 Task: Open Card Acrobatics Review in Board Content Strategy Implementation to Workspace Cloud Computing Software and add a team member Softage.4@softage.net, a label Red, a checklist Motorsports, an attachment from your google drive, a color Red and finally, add a card description 'Research and develop new service offering pricing strategy' and a comment 'We should approach this task with a sense of experimentation and exploration, willing to try new things and take risks.'. Add a start date 'Jan 08, 1900' with a due date 'Jan 15, 1900'
Action: Mouse moved to (68, 307)
Screenshot: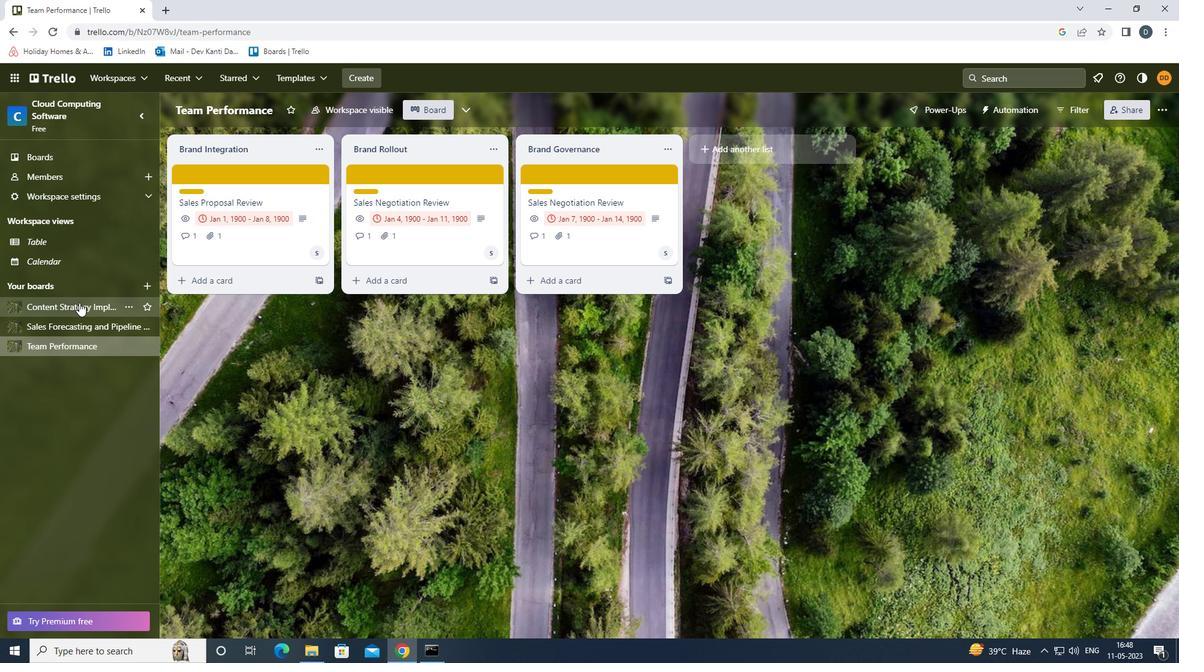 
Action: Mouse pressed left at (68, 307)
Screenshot: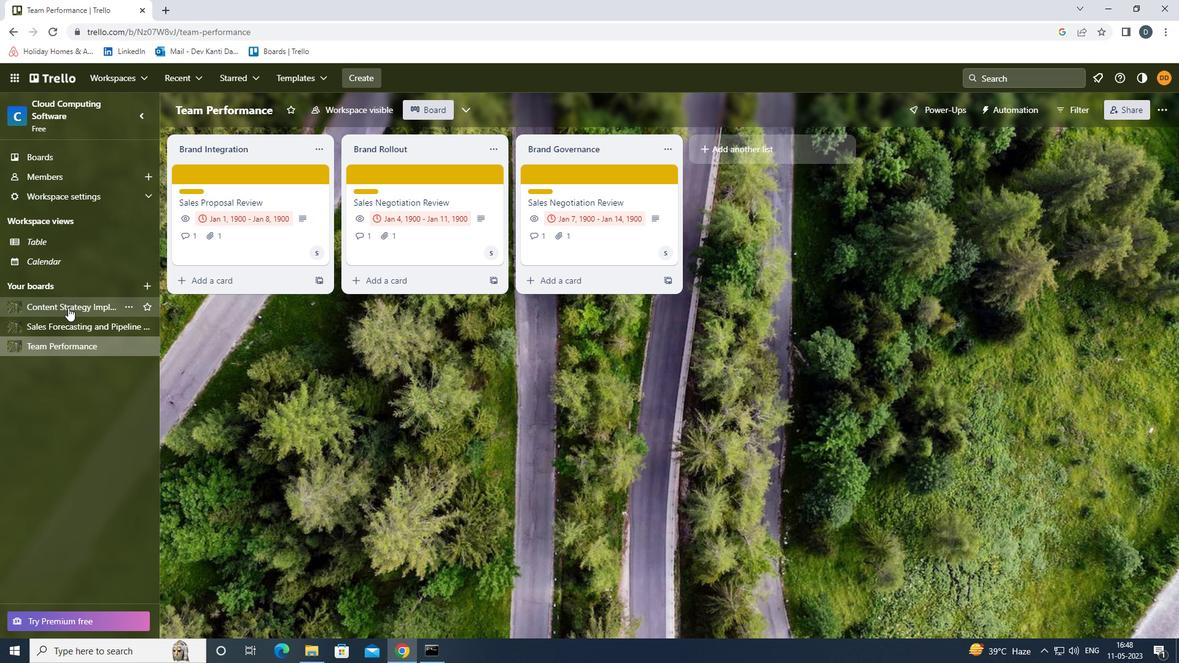 
Action: Mouse moved to (580, 172)
Screenshot: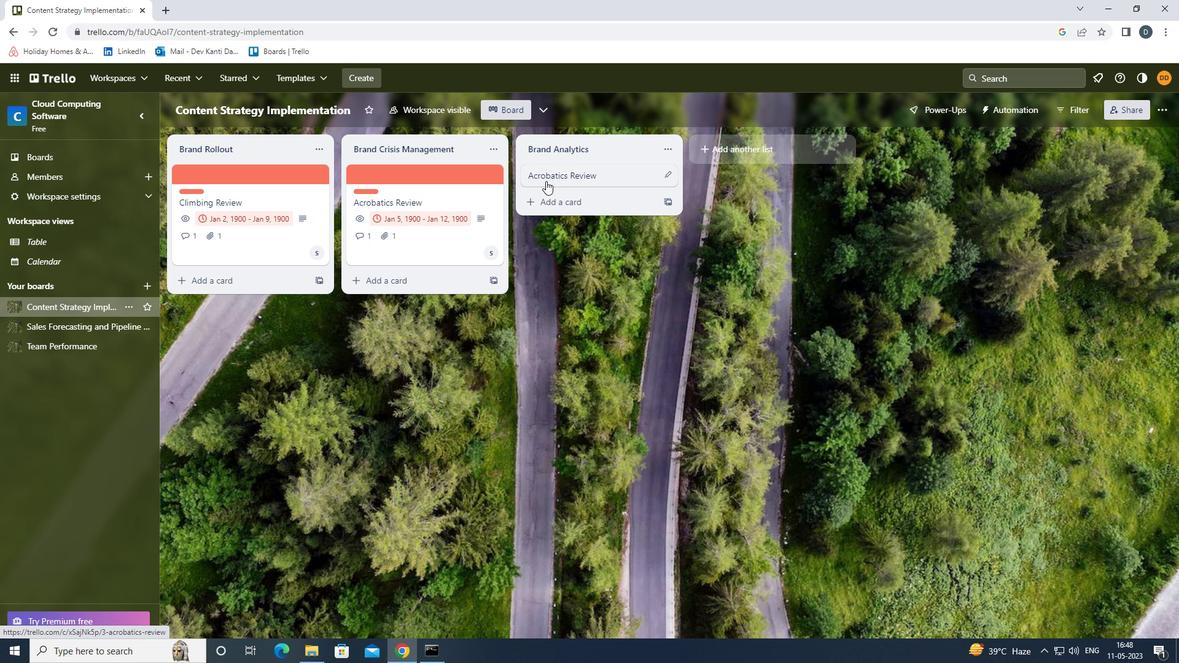 
Action: Mouse pressed left at (580, 172)
Screenshot: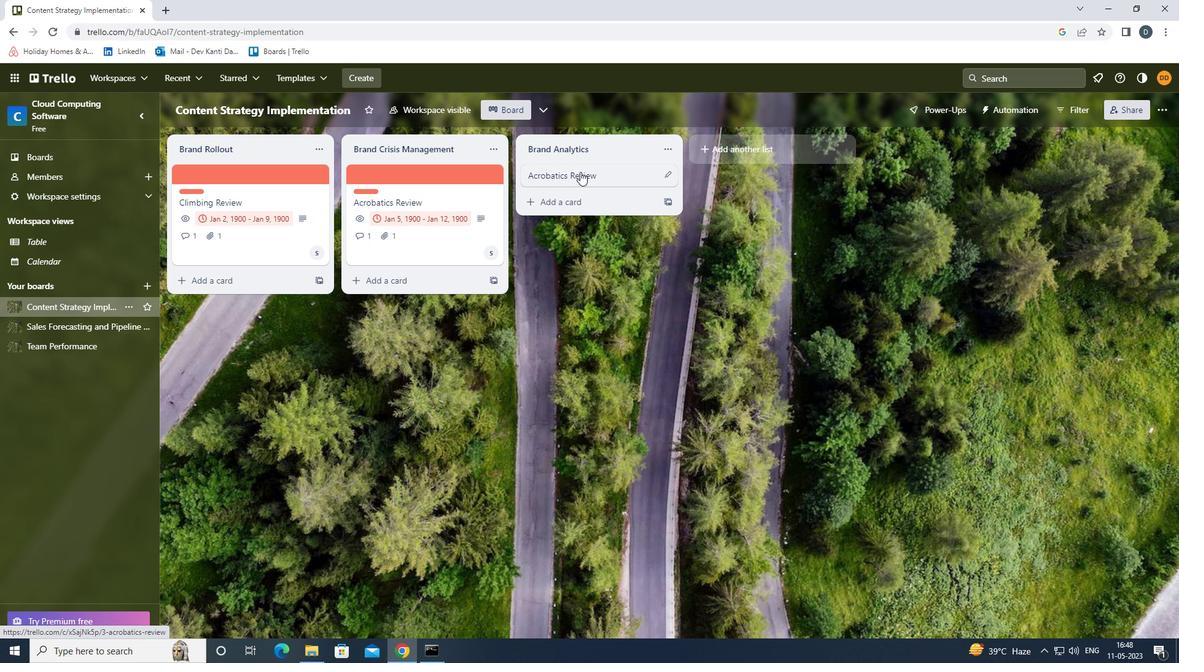 
Action: Mouse moved to (746, 219)
Screenshot: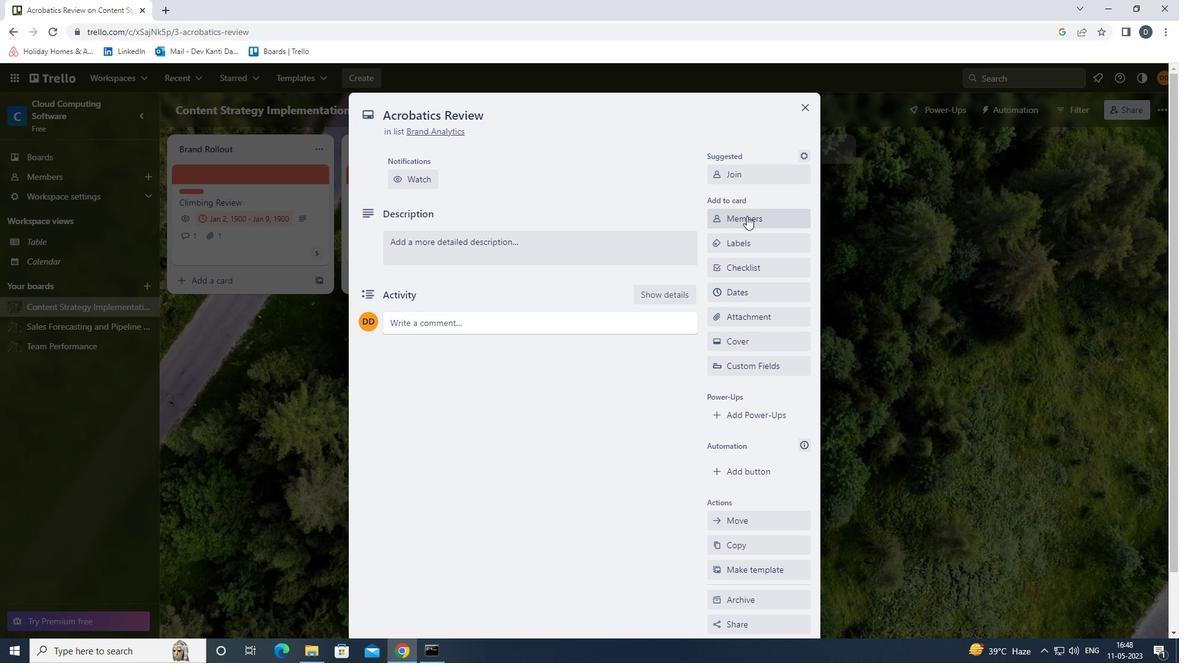 
Action: Mouse pressed left at (746, 219)
Screenshot: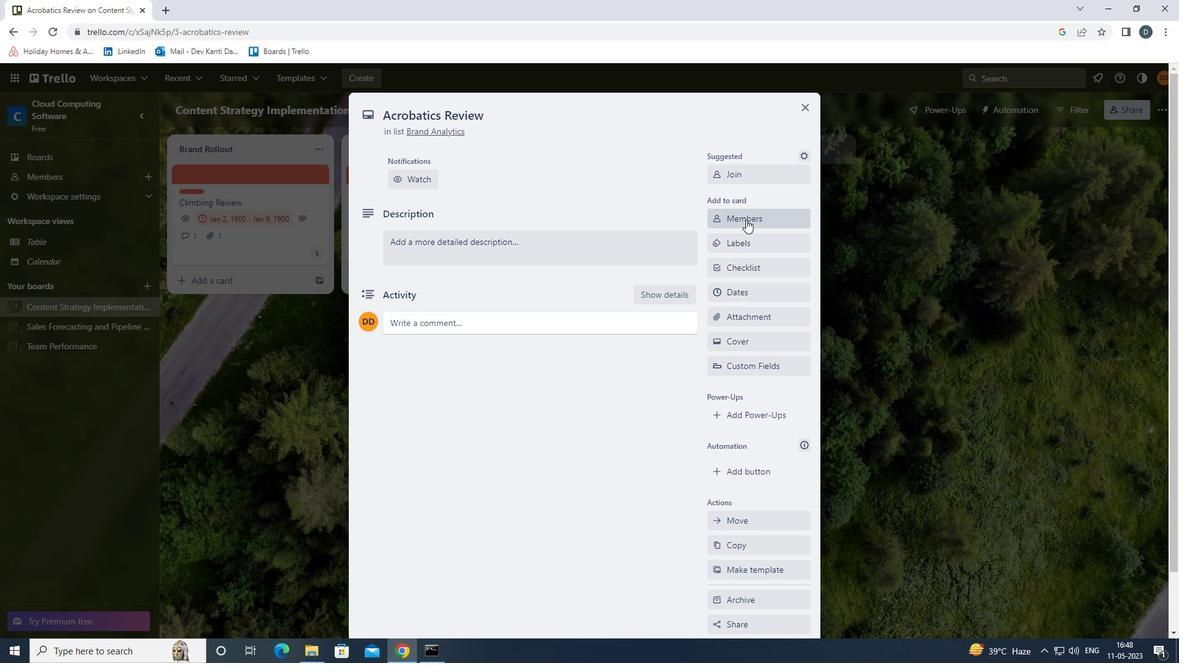 
Action: Mouse moved to (613, 181)
Screenshot: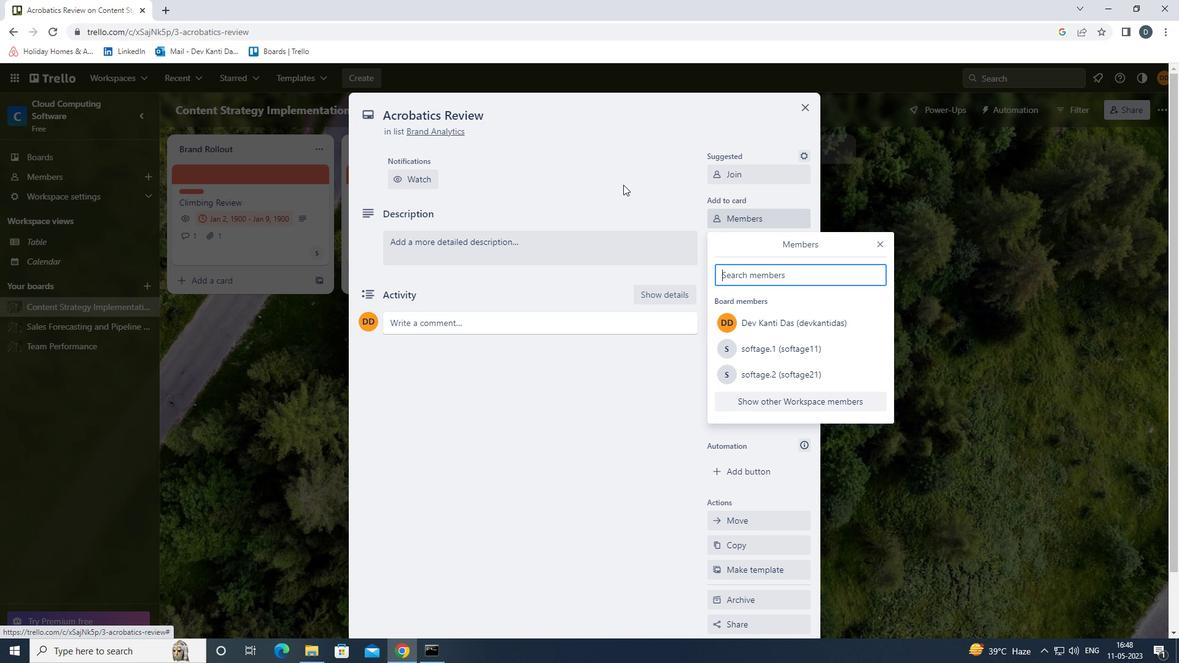 
Action: Key pressed <Key.shift>SOFTAGE.4<Key.shift><Key.shift>@SOFTAGE.EN<Key.backspace><Key.backspace>NET
Screenshot: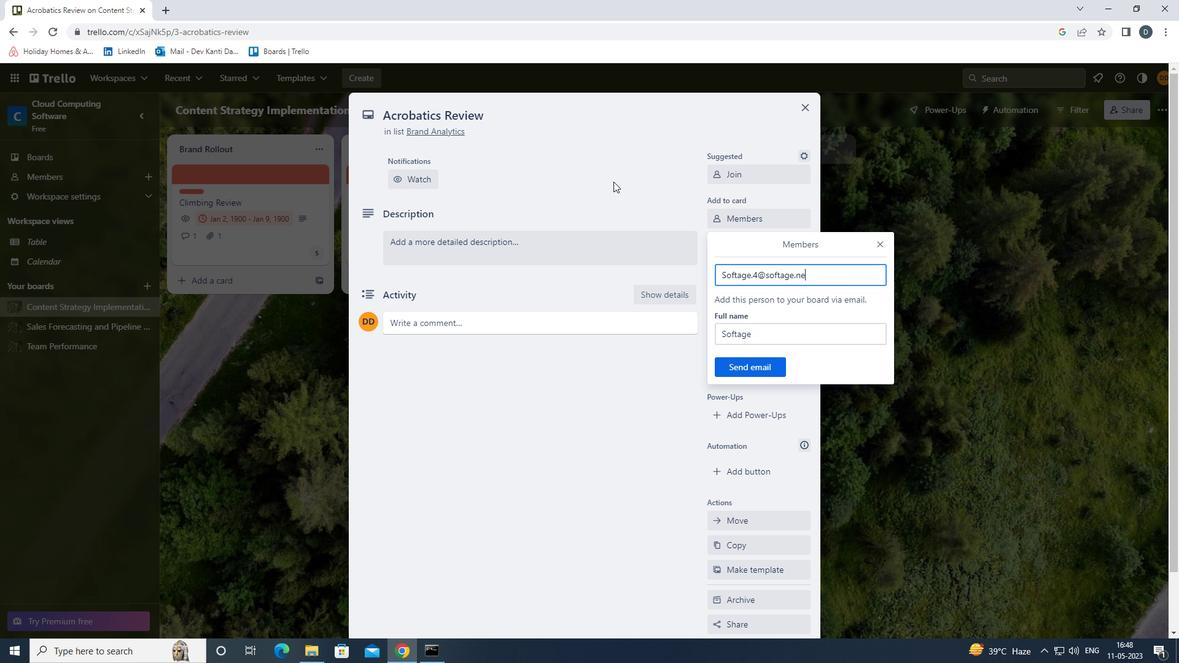 
Action: Mouse moved to (733, 367)
Screenshot: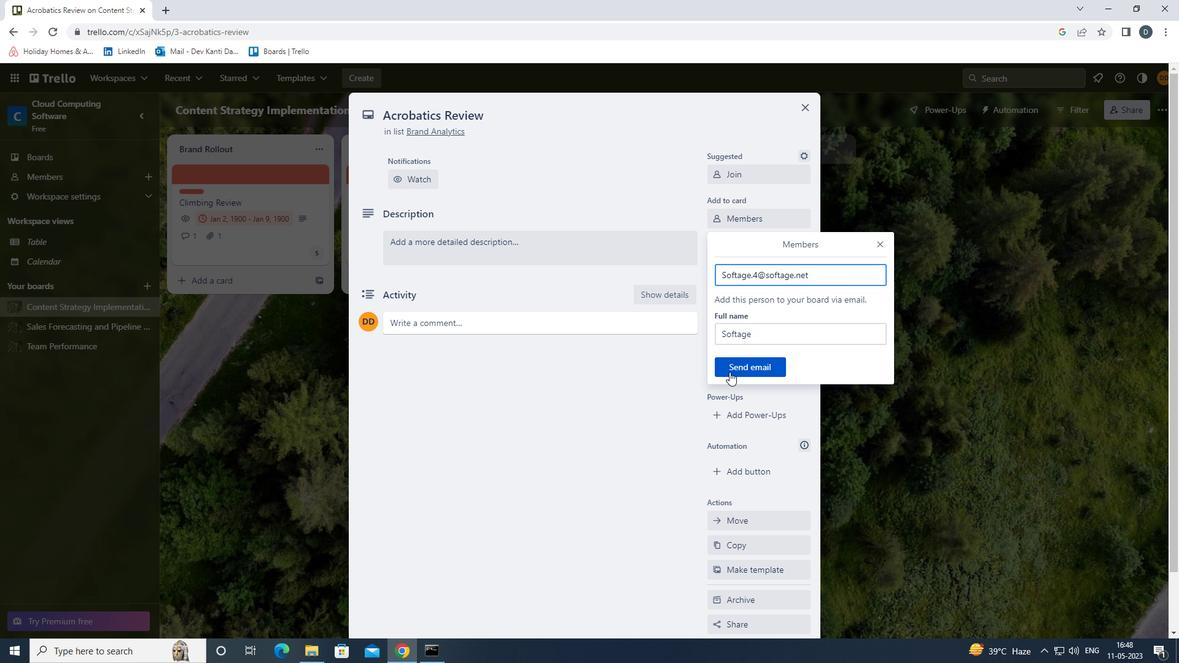 
Action: Mouse pressed left at (733, 367)
Screenshot: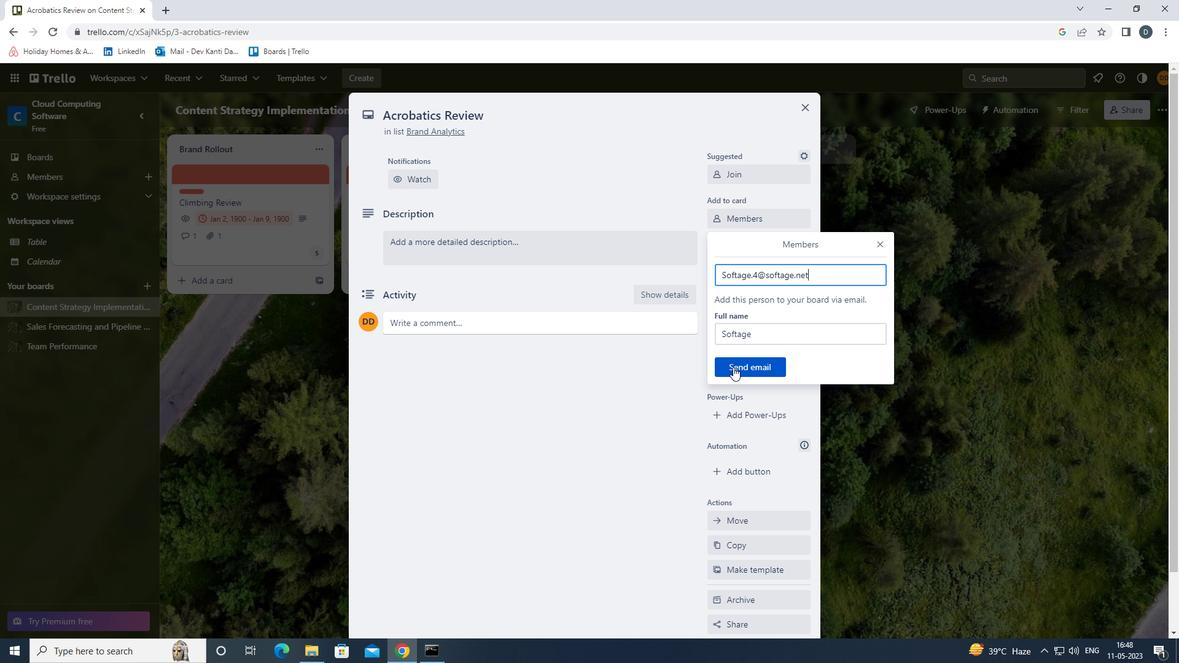 
Action: Mouse moved to (768, 245)
Screenshot: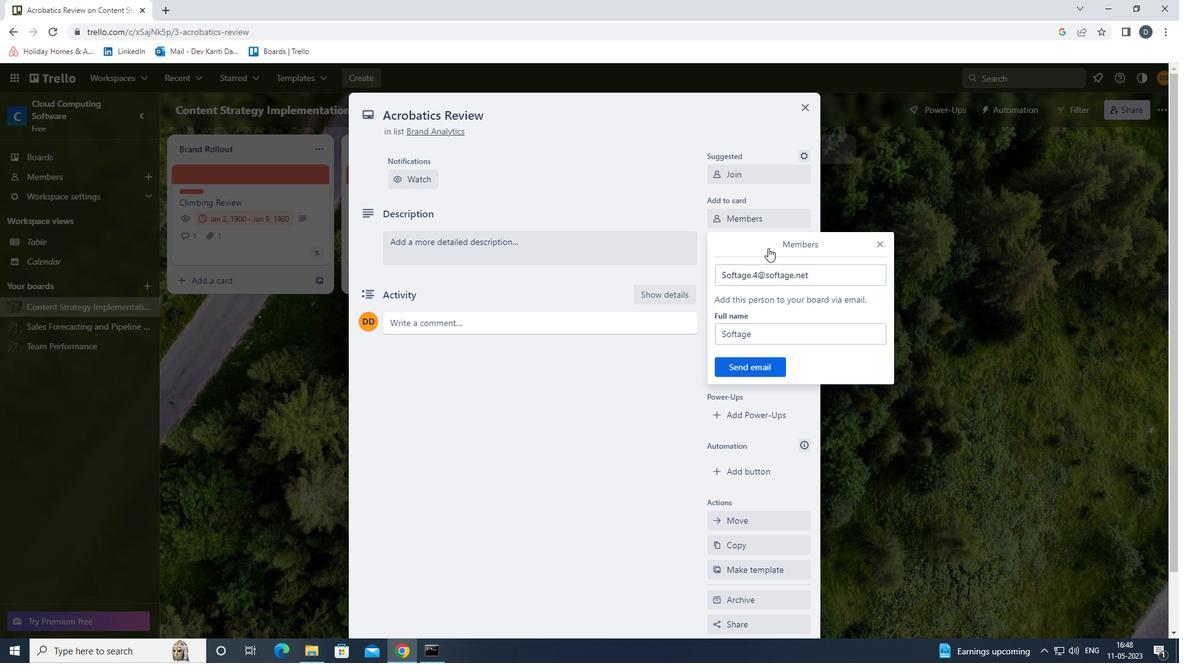 
Action: Mouse pressed left at (768, 245)
Screenshot: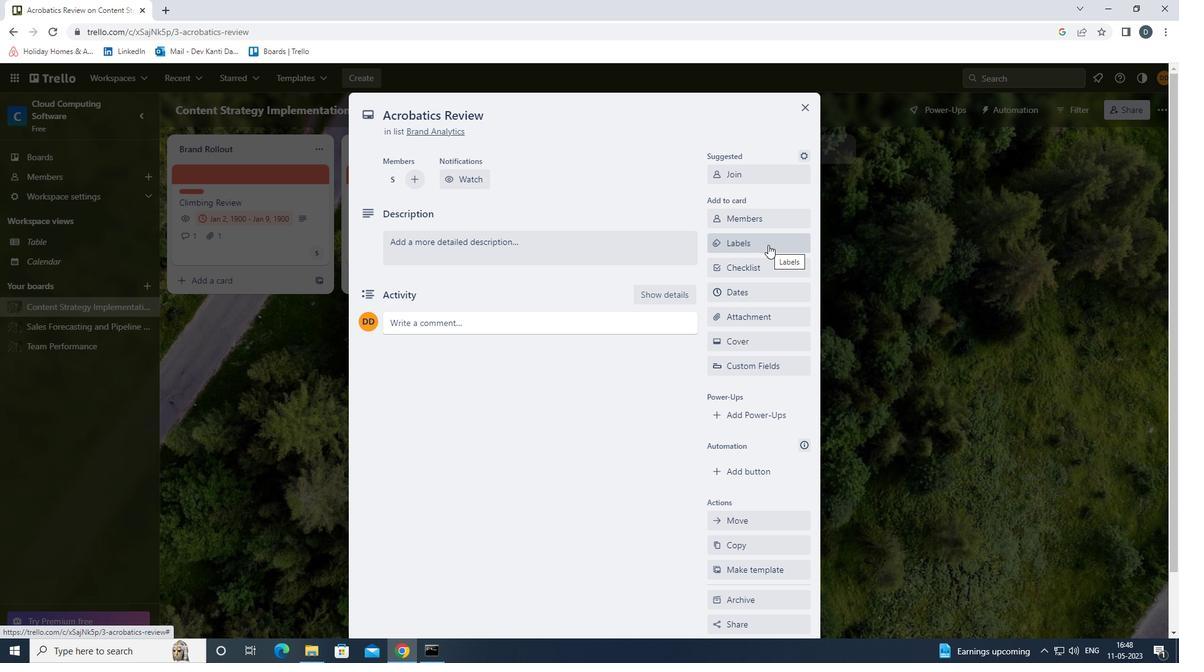 
Action: Mouse moved to (792, 416)
Screenshot: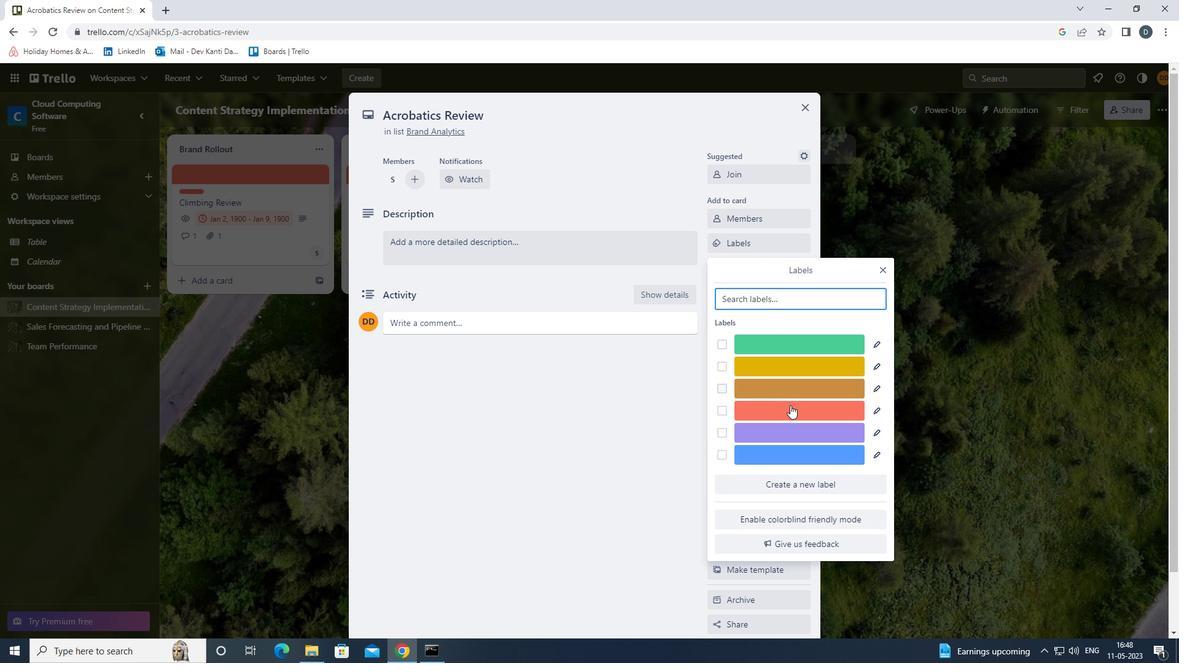 
Action: Mouse pressed left at (792, 416)
Screenshot: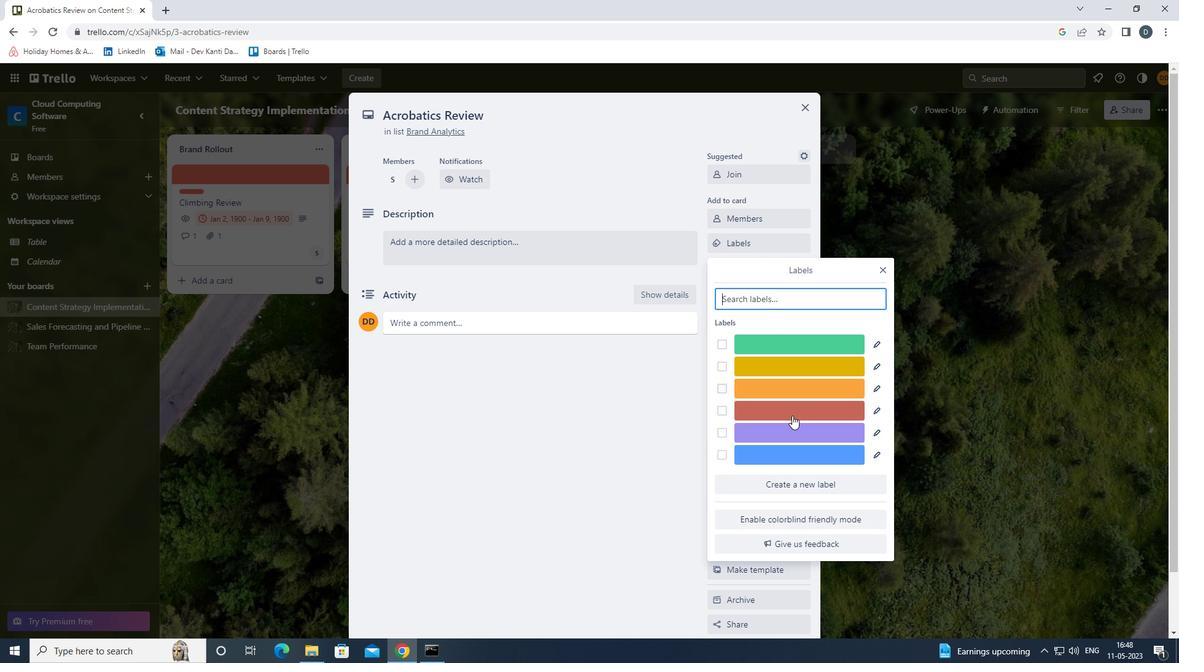 
Action: Mouse moved to (884, 272)
Screenshot: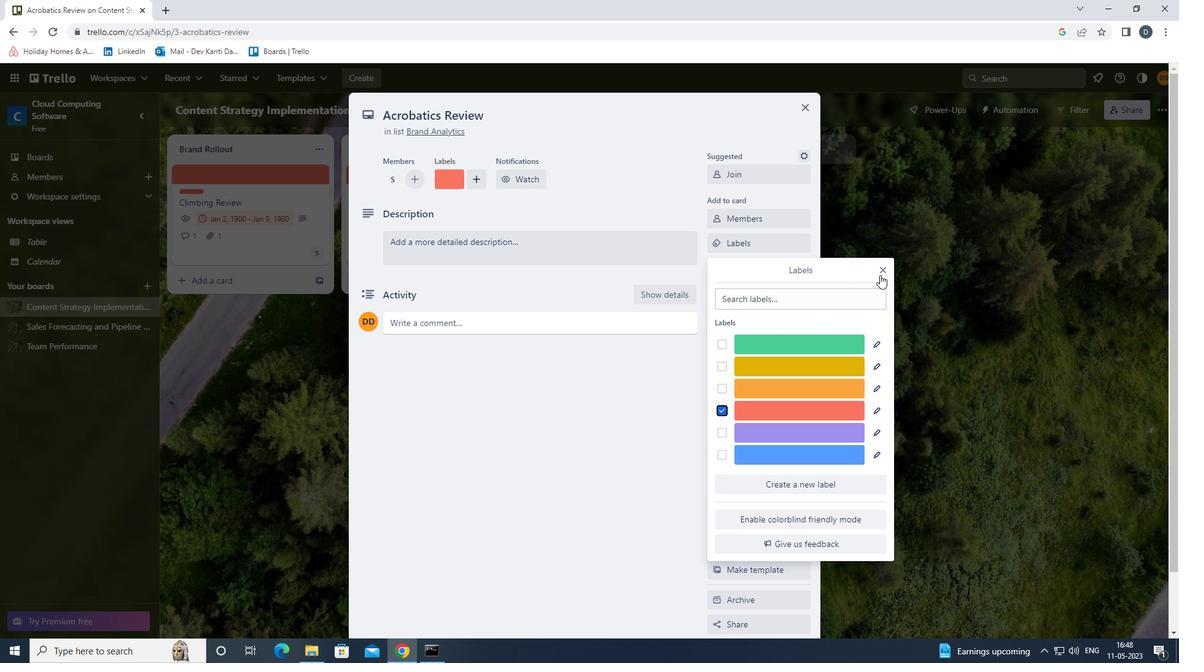 
Action: Mouse pressed left at (884, 272)
Screenshot: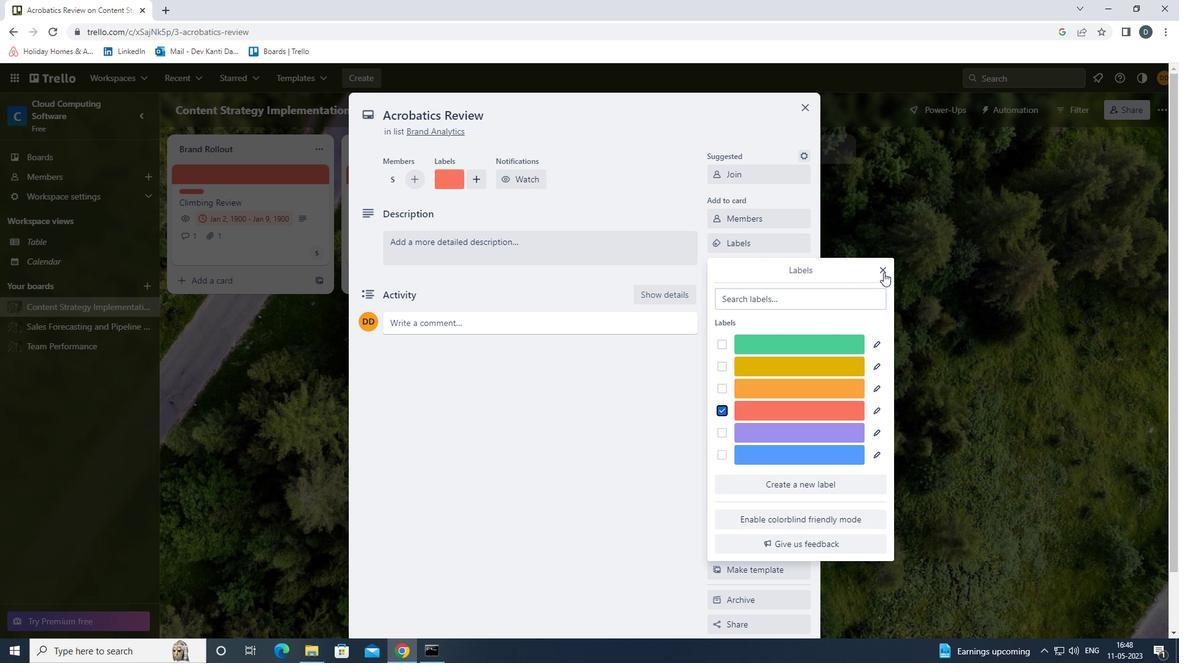 
Action: Mouse moved to (755, 265)
Screenshot: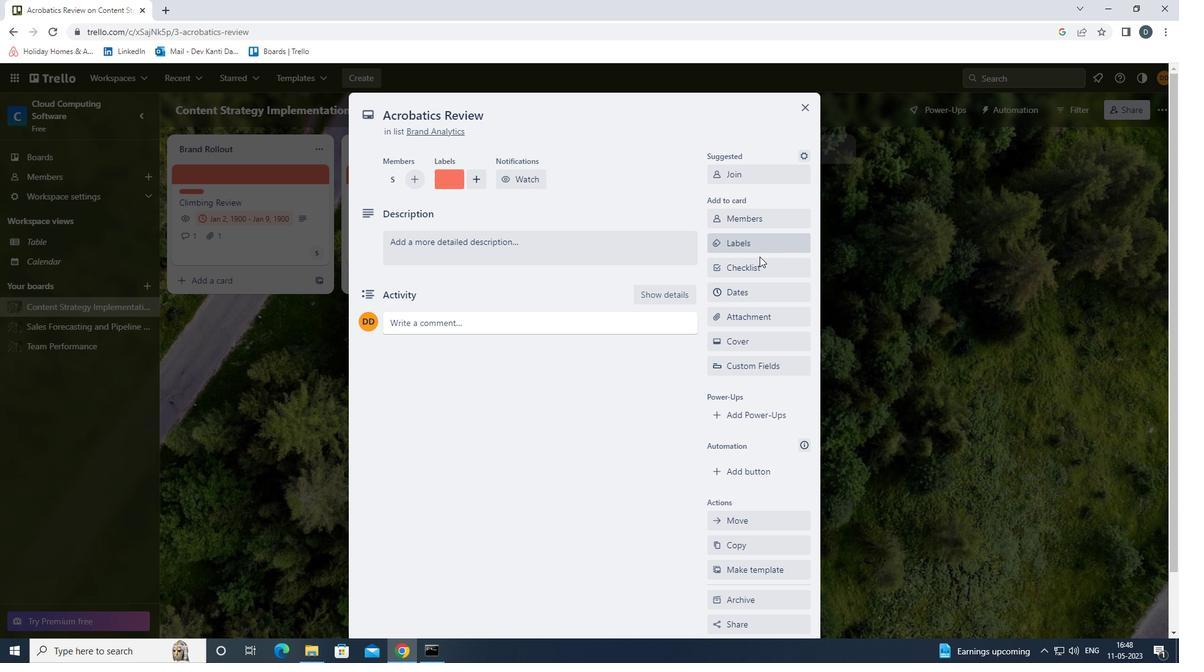 
Action: Mouse pressed left at (755, 265)
Screenshot: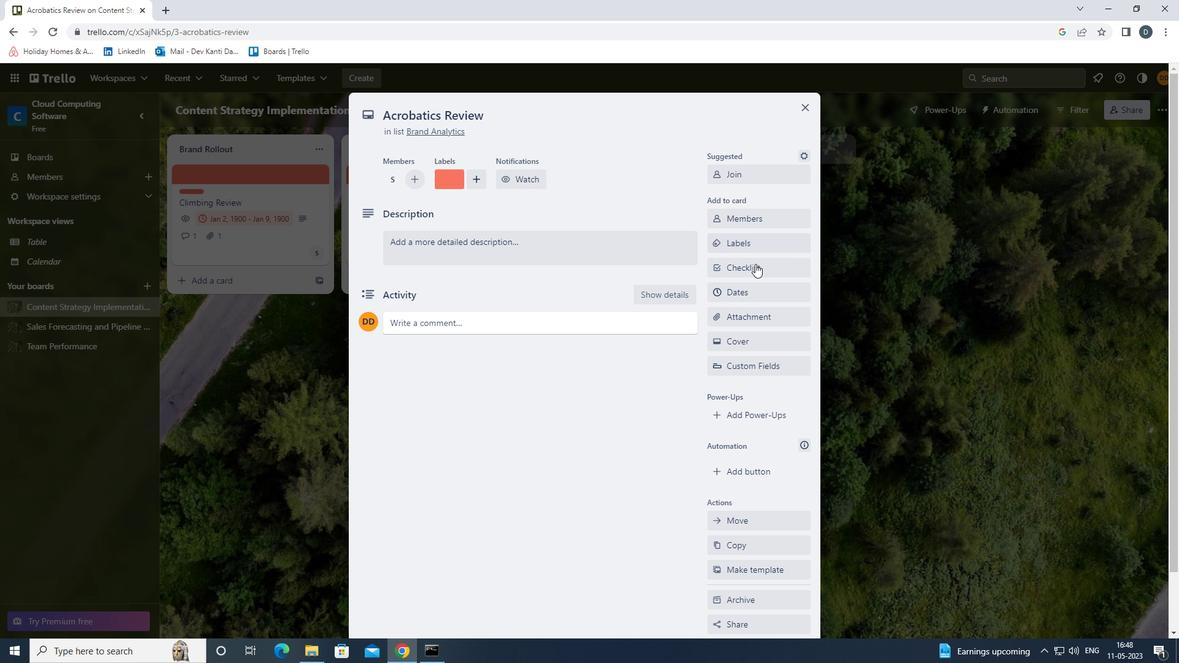 
Action: Key pressed <Key.shift><Key.shift><Key.shift><Key.shift><Key.shift><Key.shift><Key.shift><Key.shift><Key.shift>M
Screenshot: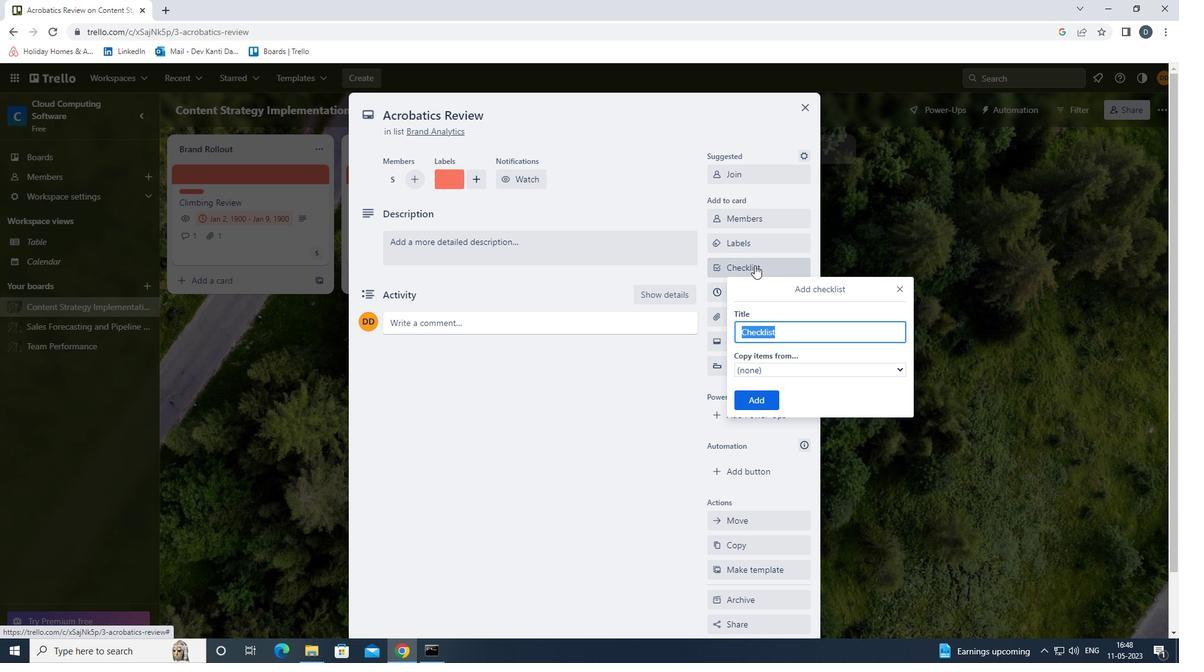 
Action: Mouse moved to (808, 357)
Screenshot: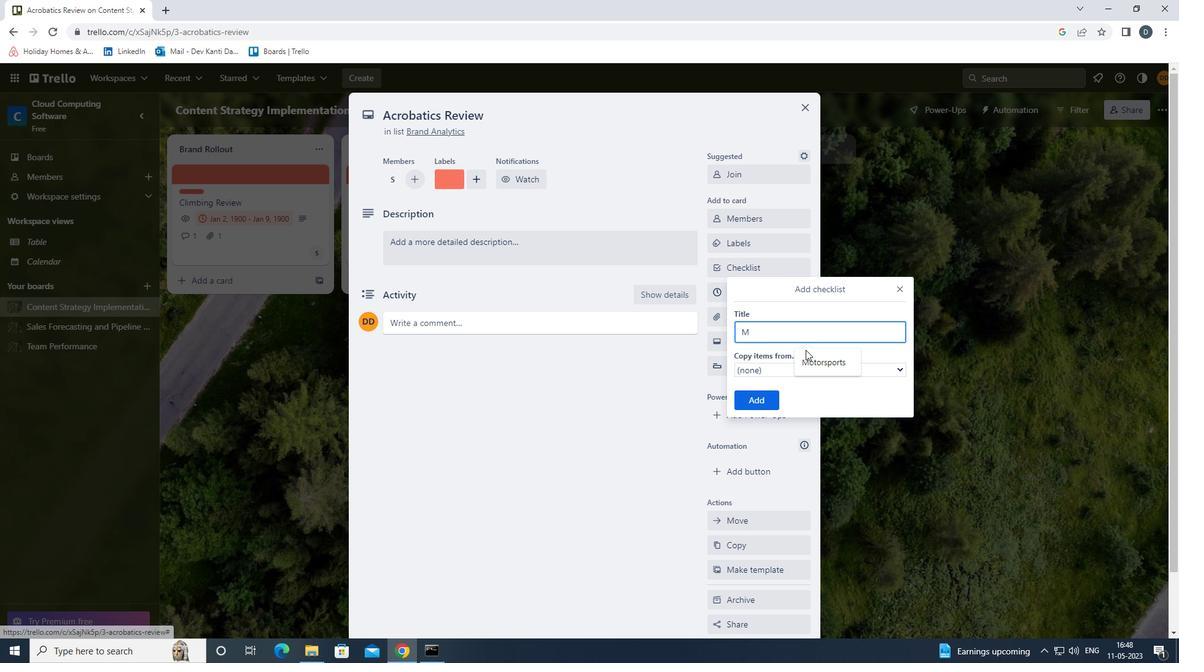 
Action: Mouse pressed left at (808, 357)
Screenshot: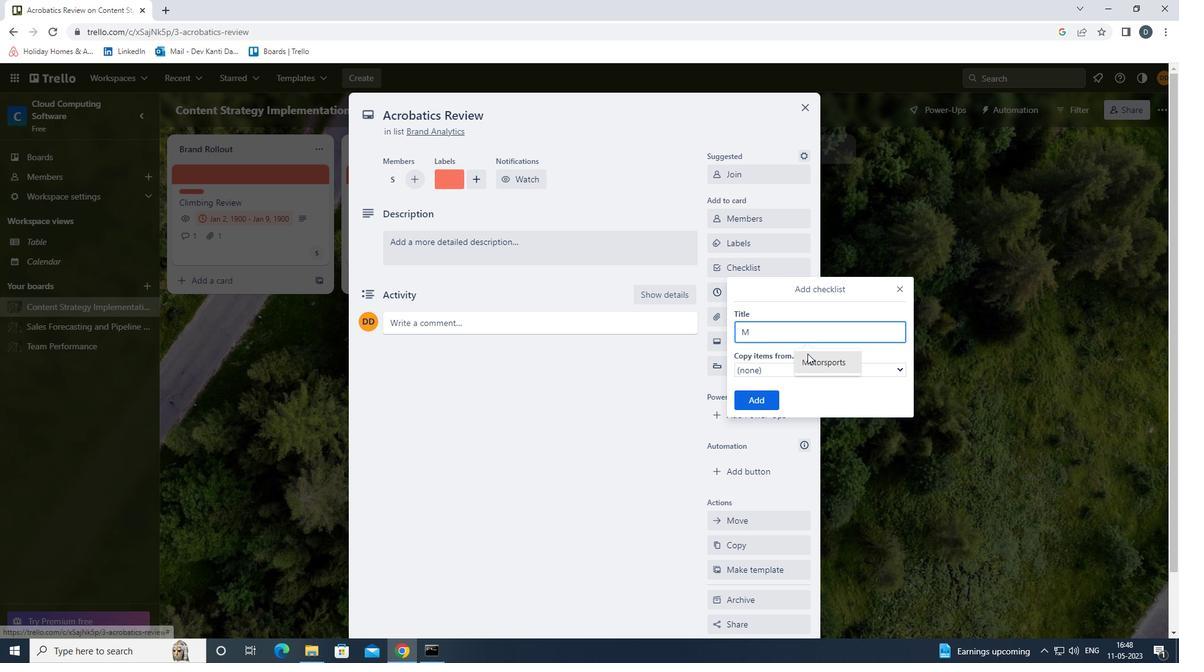 
Action: Mouse moved to (777, 394)
Screenshot: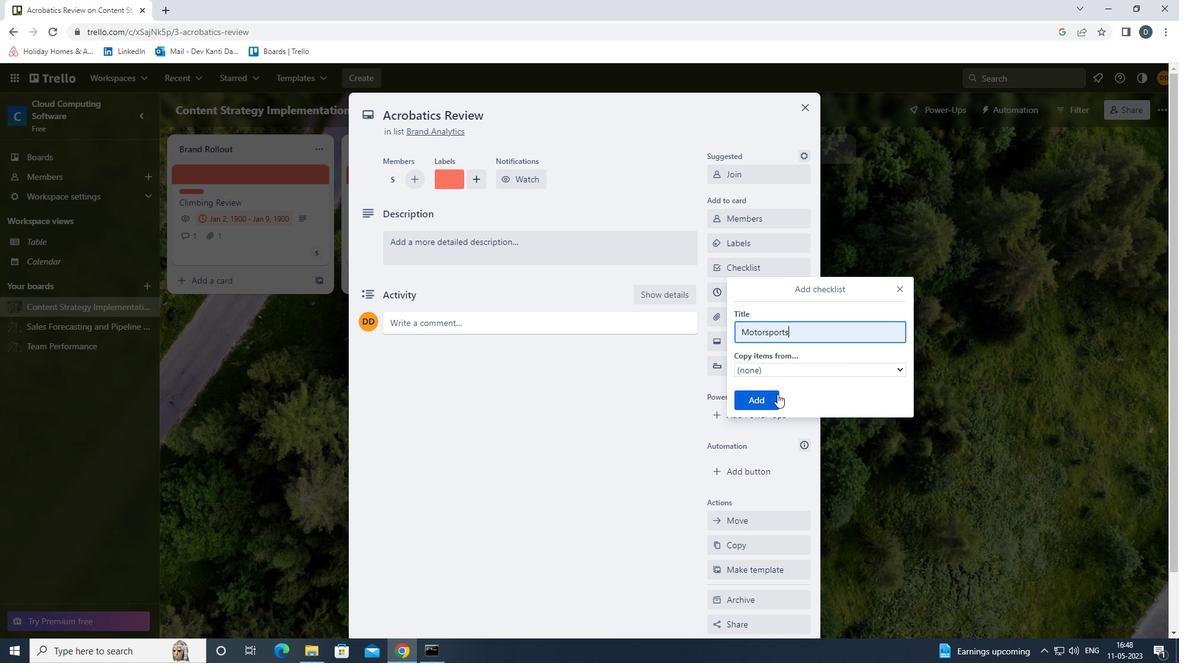 
Action: Mouse pressed left at (777, 394)
Screenshot: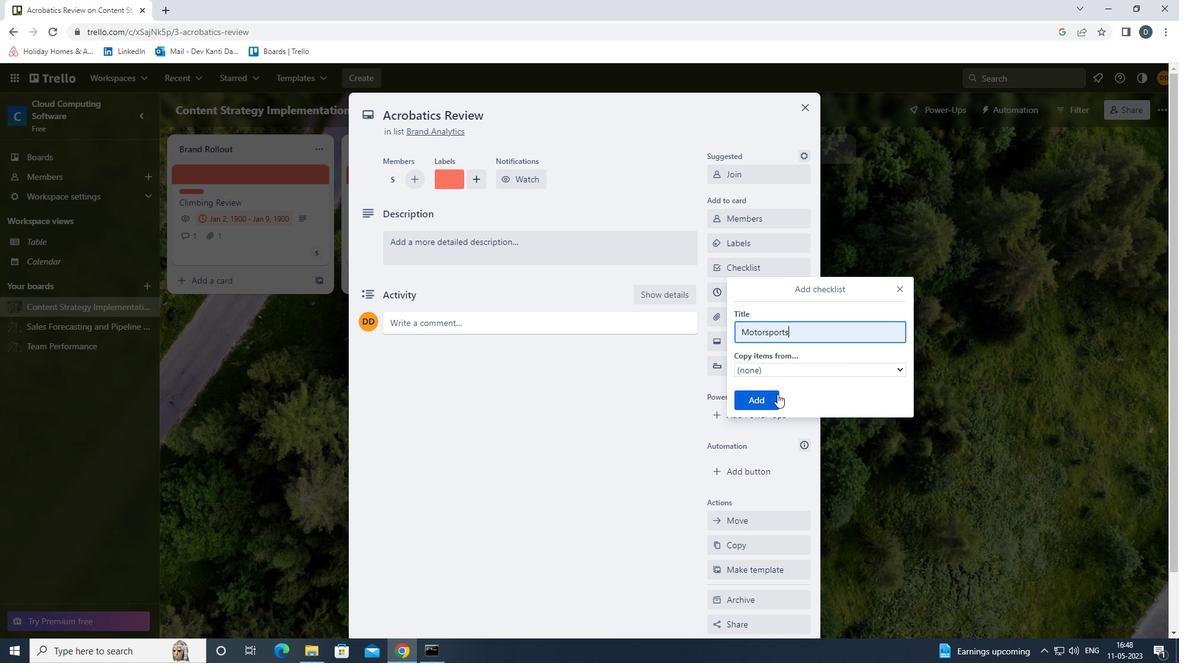 
Action: Mouse moved to (764, 315)
Screenshot: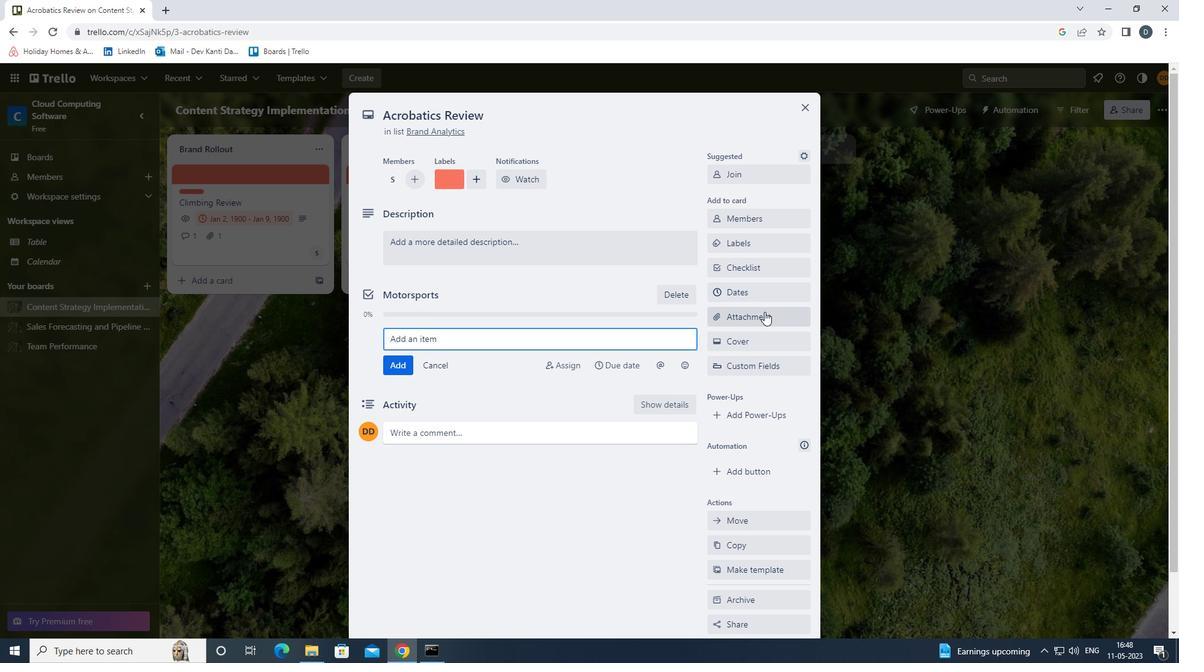 
Action: Mouse pressed left at (764, 315)
Screenshot: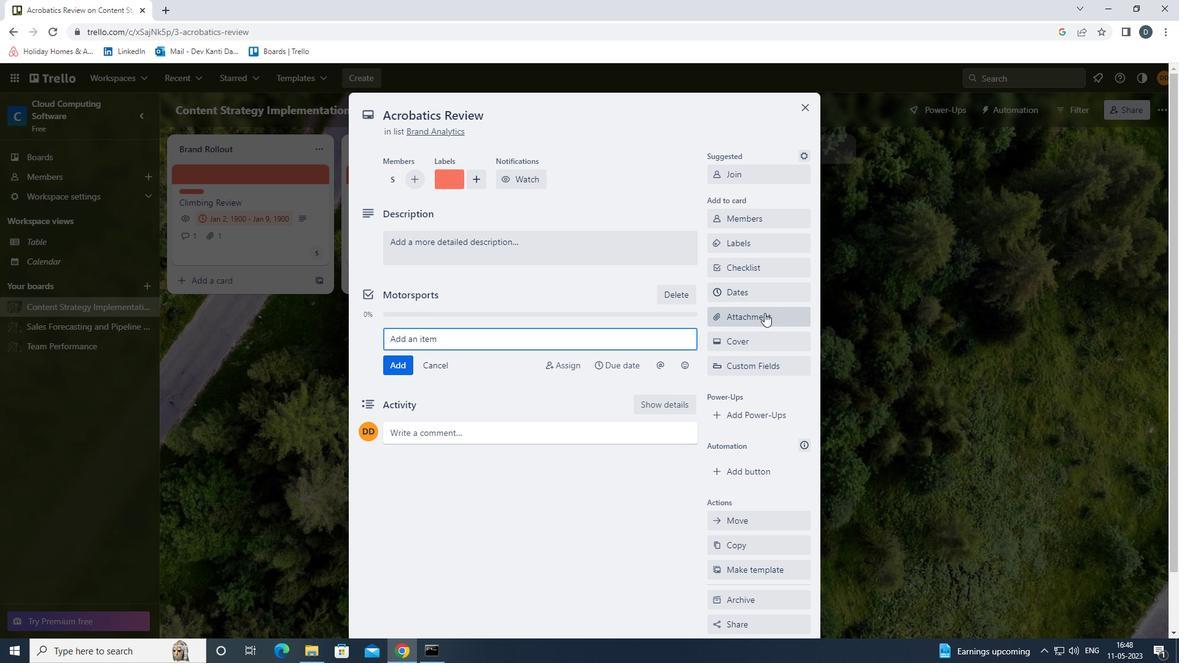 
Action: Mouse moved to (769, 406)
Screenshot: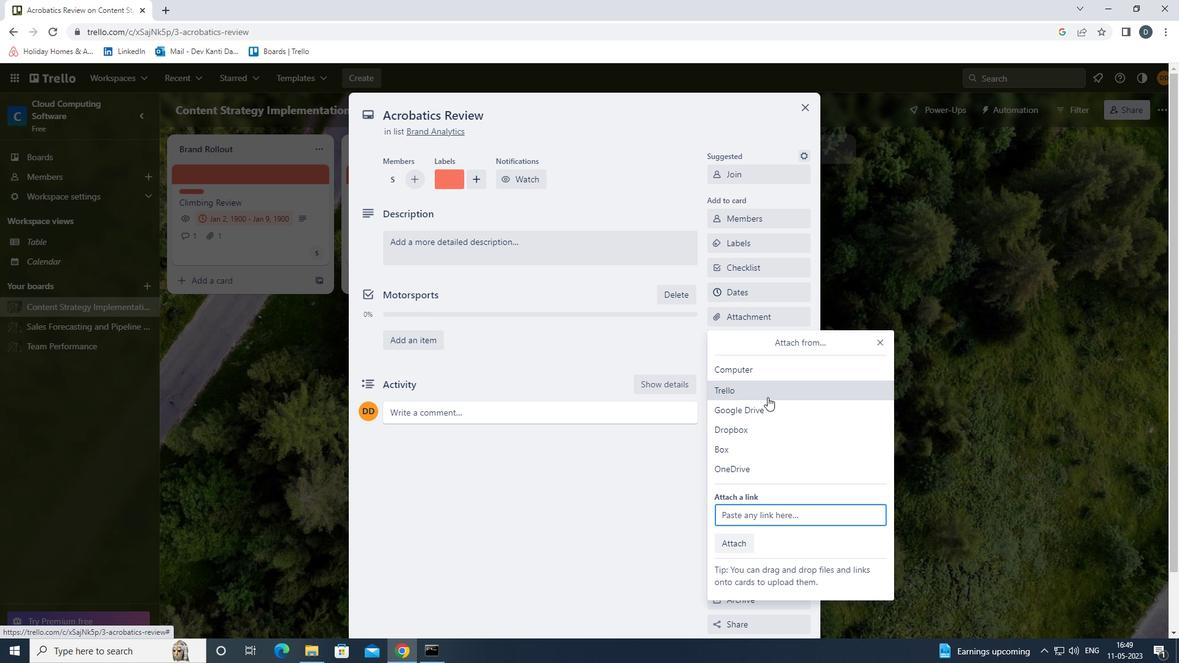 
Action: Mouse pressed left at (769, 406)
Screenshot: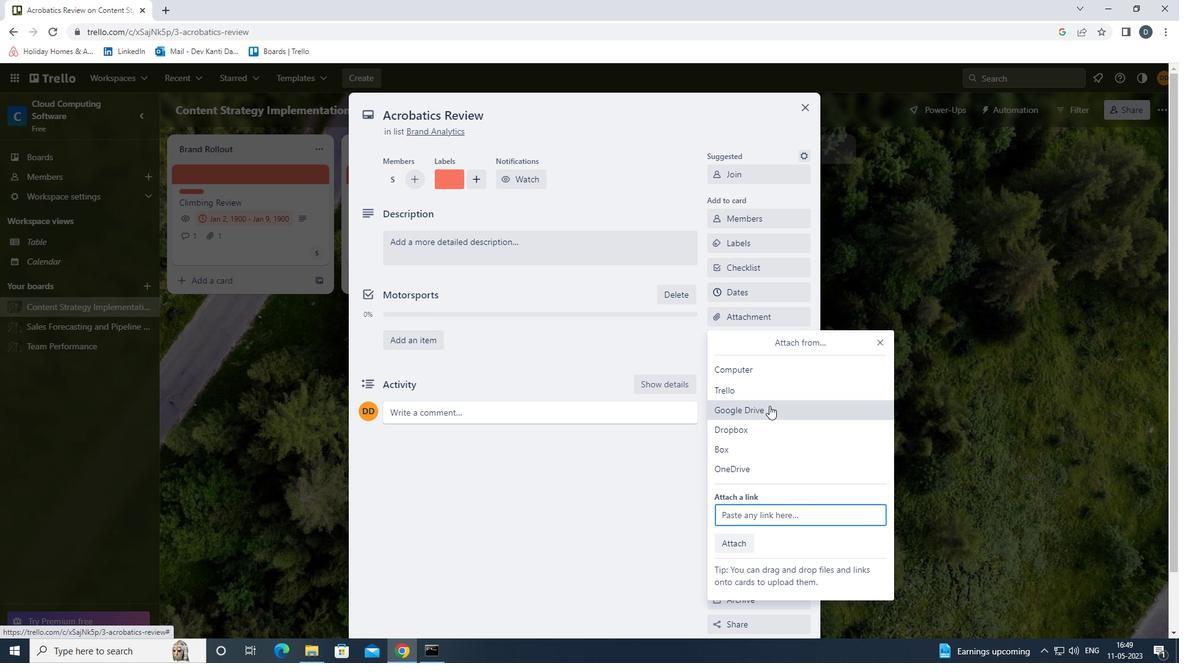 
Action: Mouse moved to (366, 334)
Screenshot: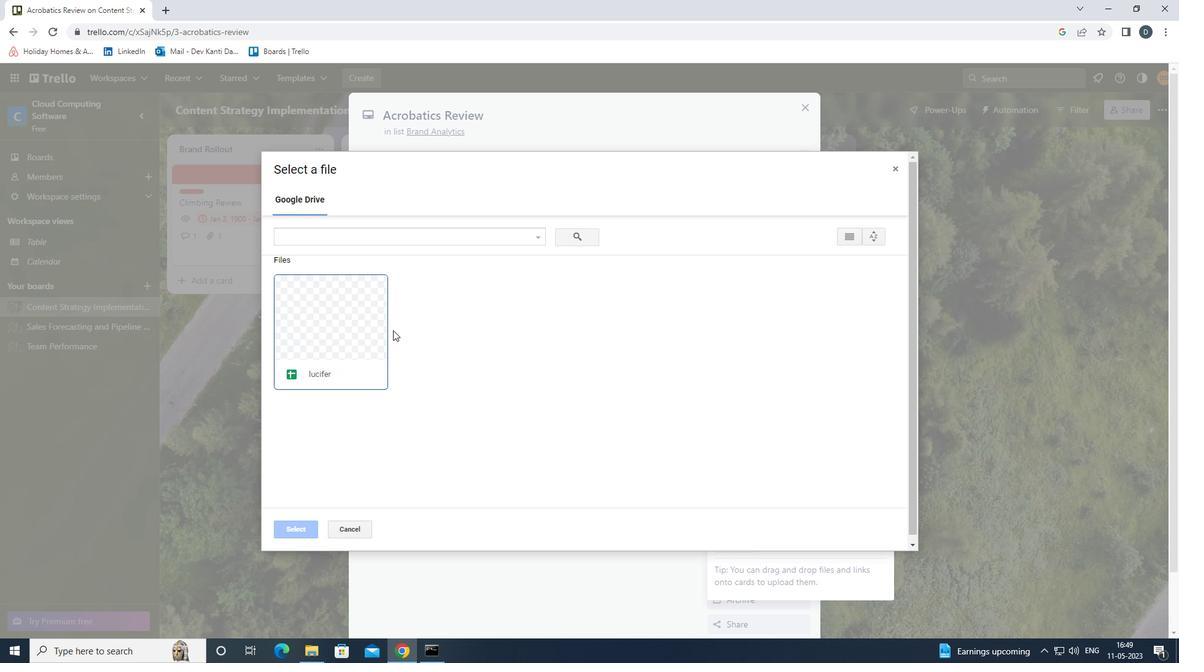 
Action: Mouse pressed left at (366, 334)
Screenshot: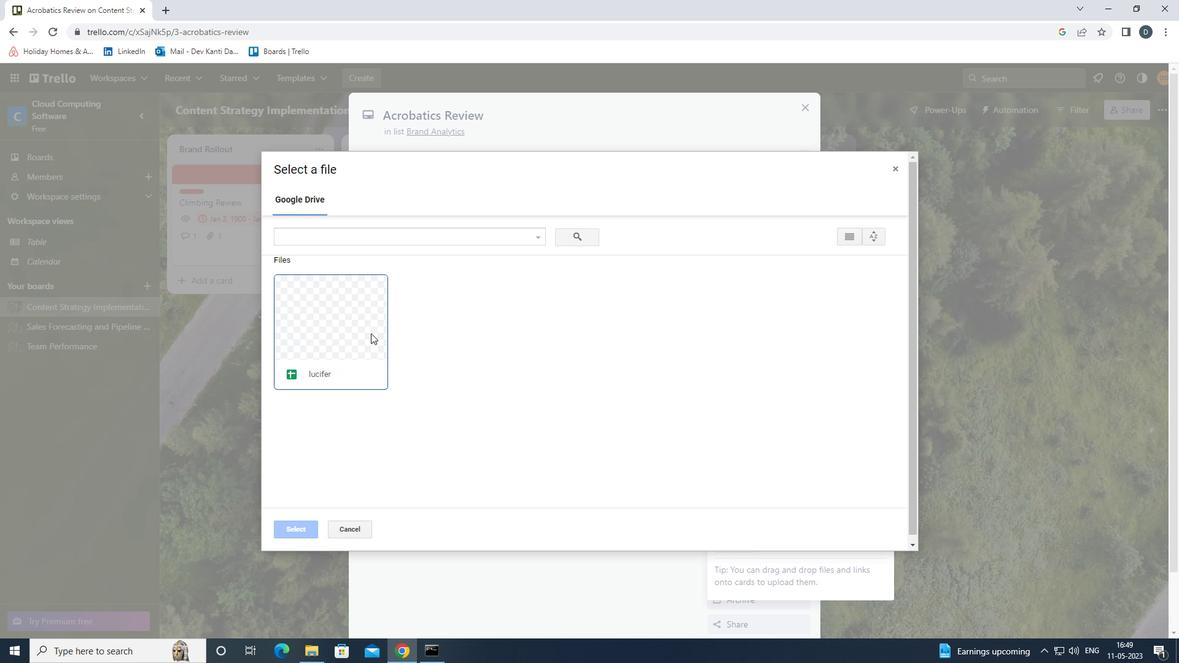 
Action: Mouse moved to (307, 527)
Screenshot: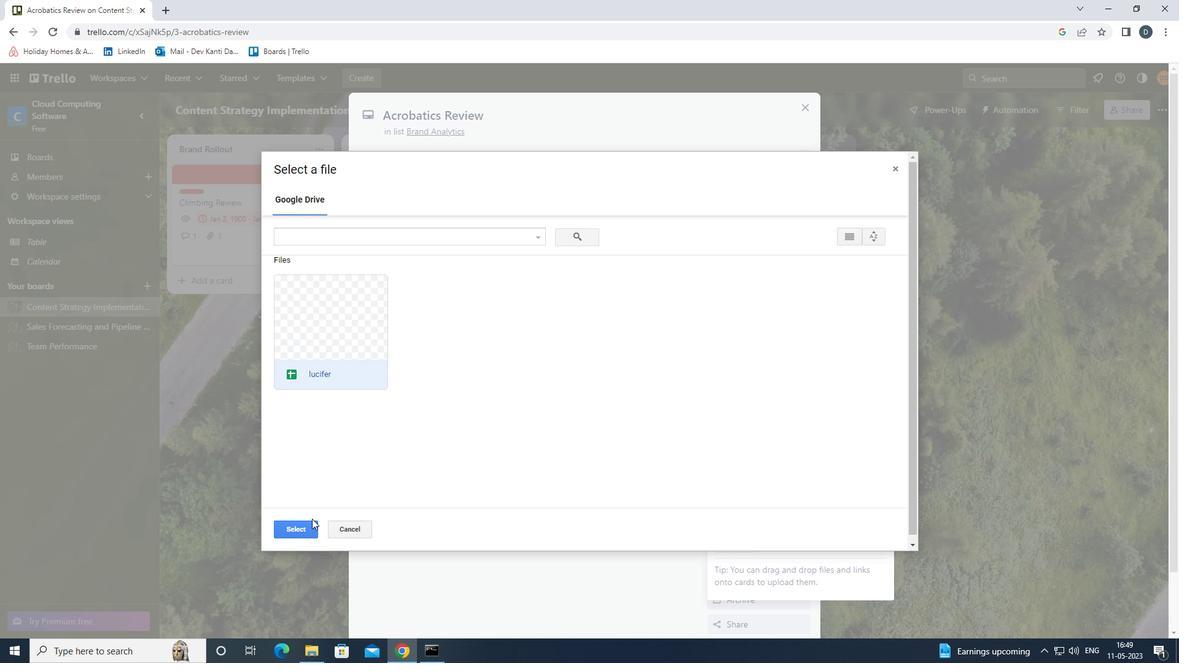 
Action: Mouse pressed left at (307, 527)
Screenshot: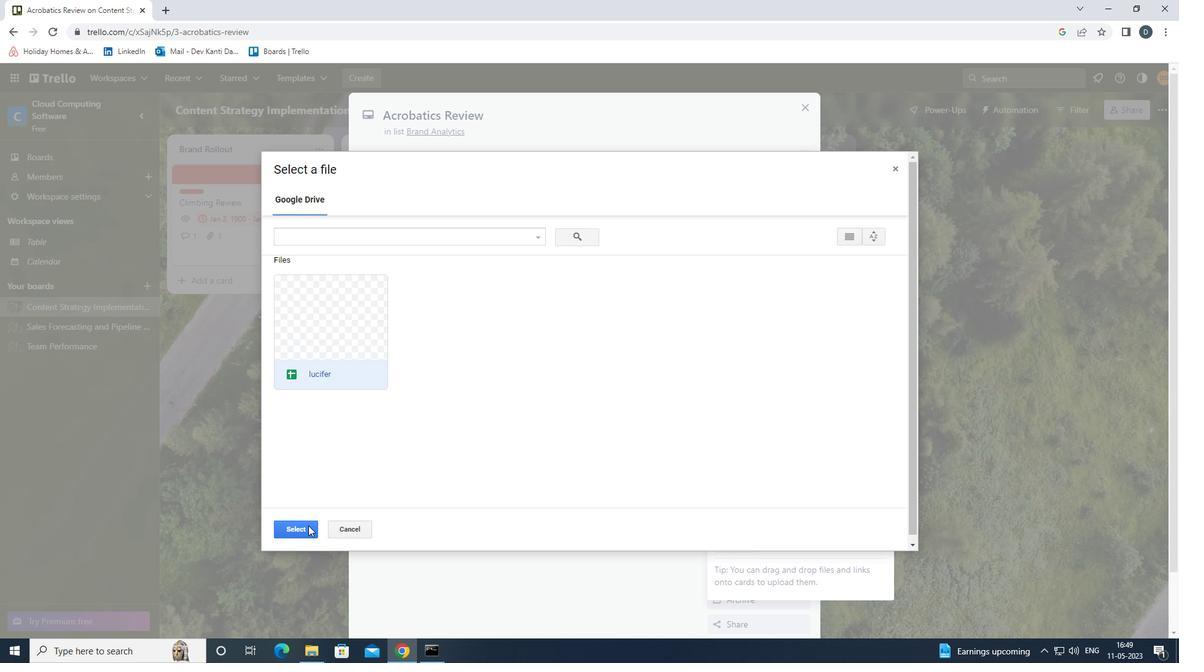 
Action: Mouse moved to (758, 339)
Screenshot: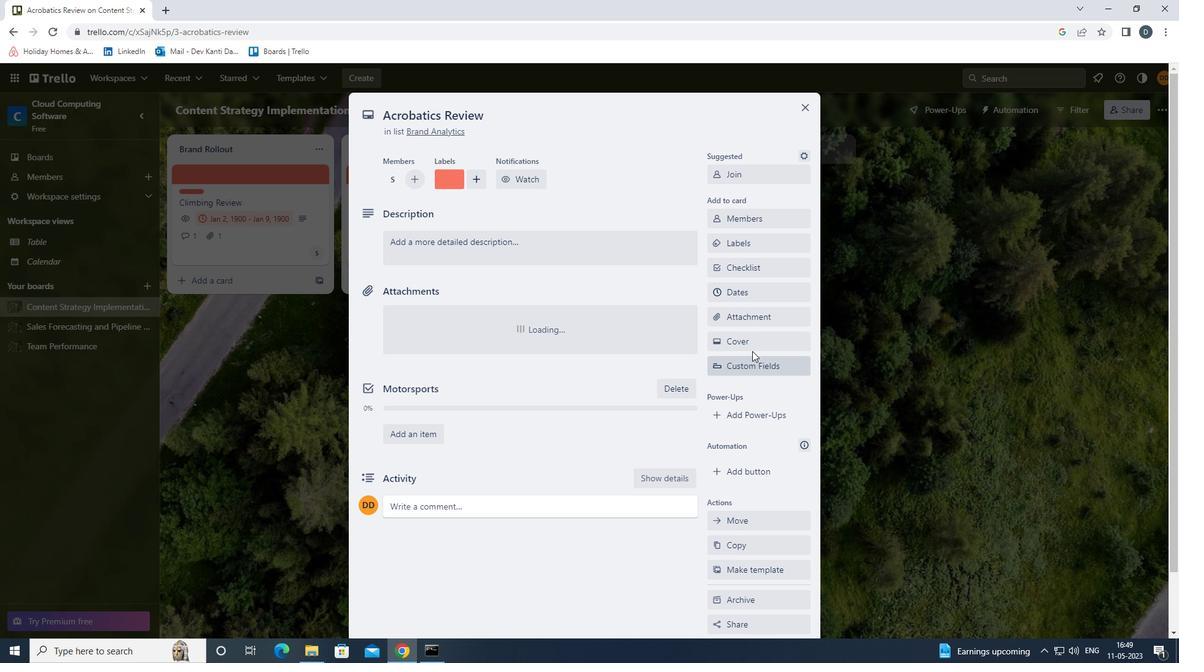 
Action: Mouse pressed left at (758, 339)
Screenshot: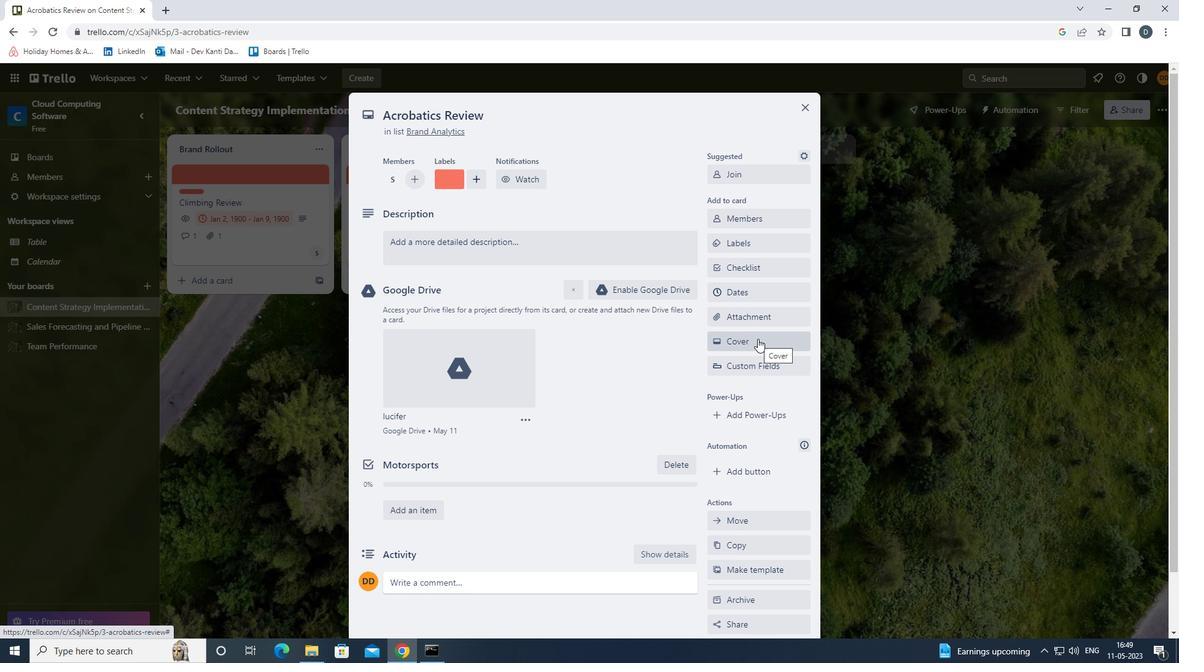 
Action: Mouse moved to (853, 400)
Screenshot: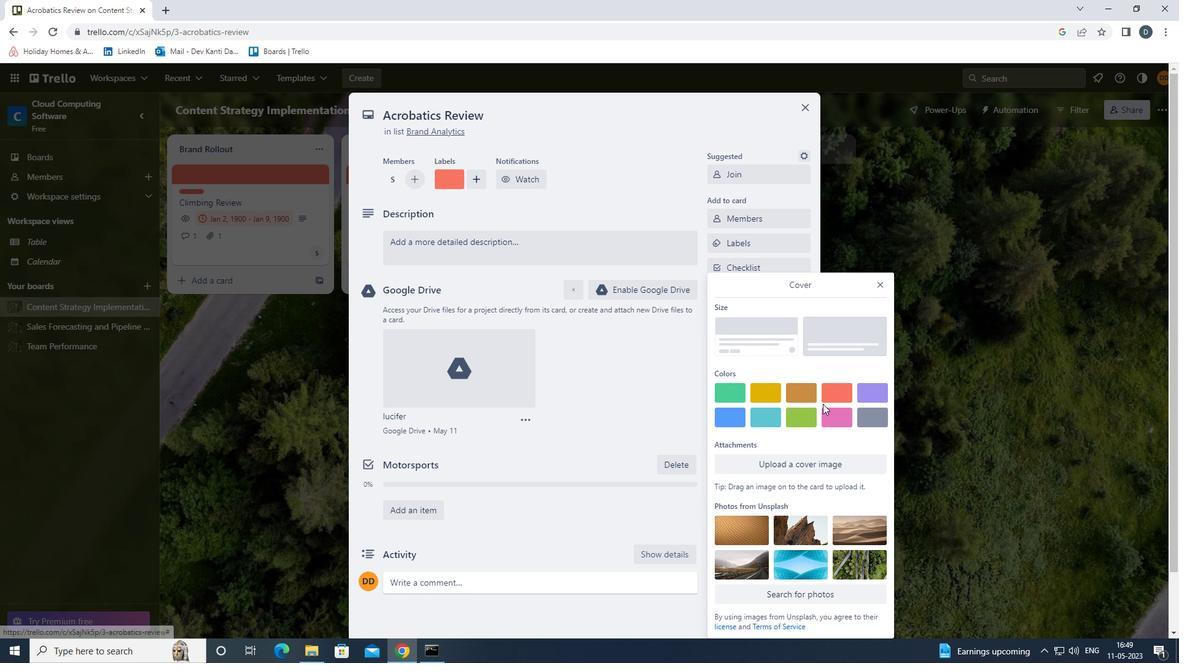 
Action: Mouse pressed left at (853, 400)
Screenshot: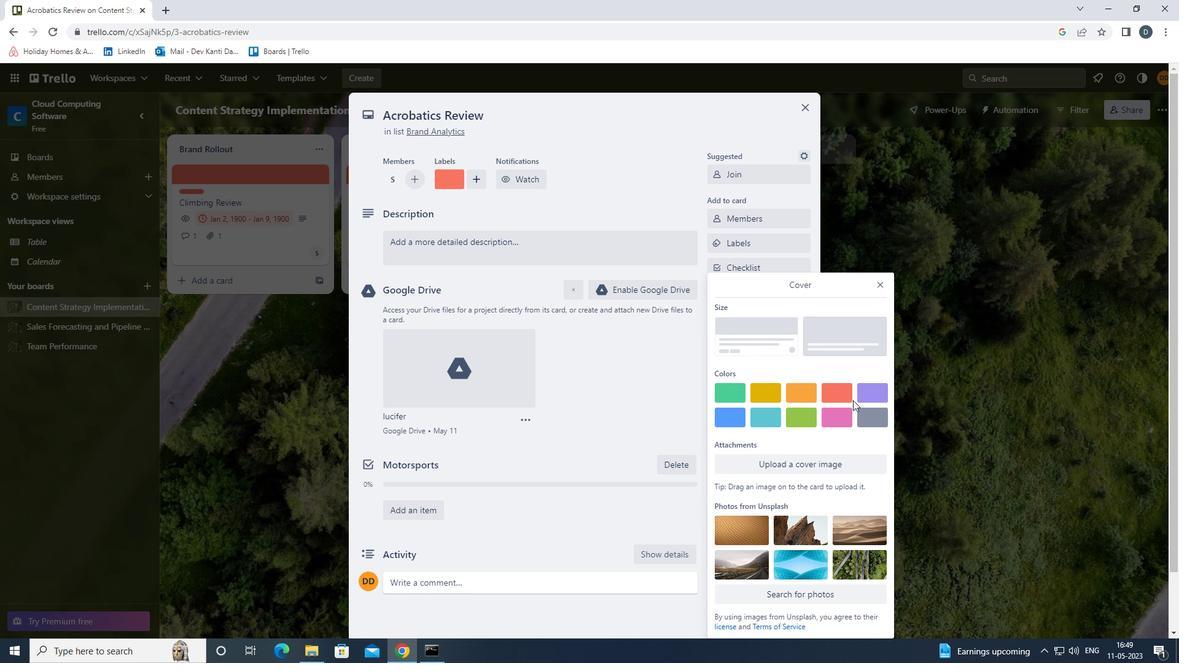 
Action: Mouse moved to (847, 397)
Screenshot: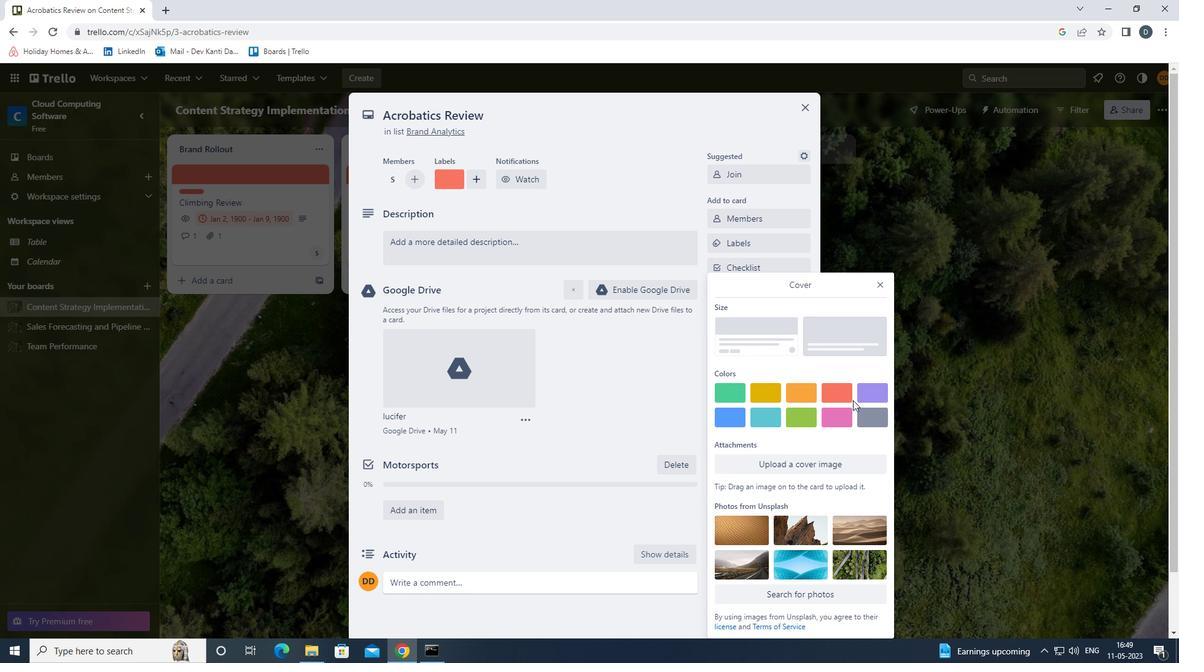 
Action: Mouse pressed left at (847, 397)
Screenshot: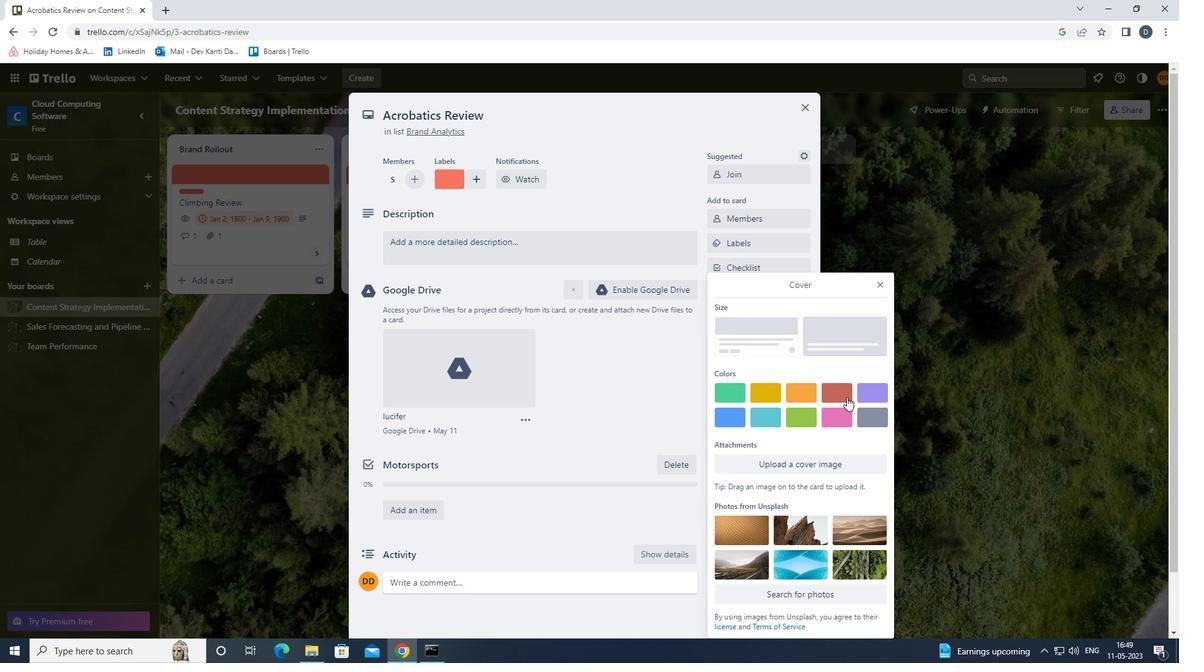 
Action: Mouse moved to (883, 261)
Screenshot: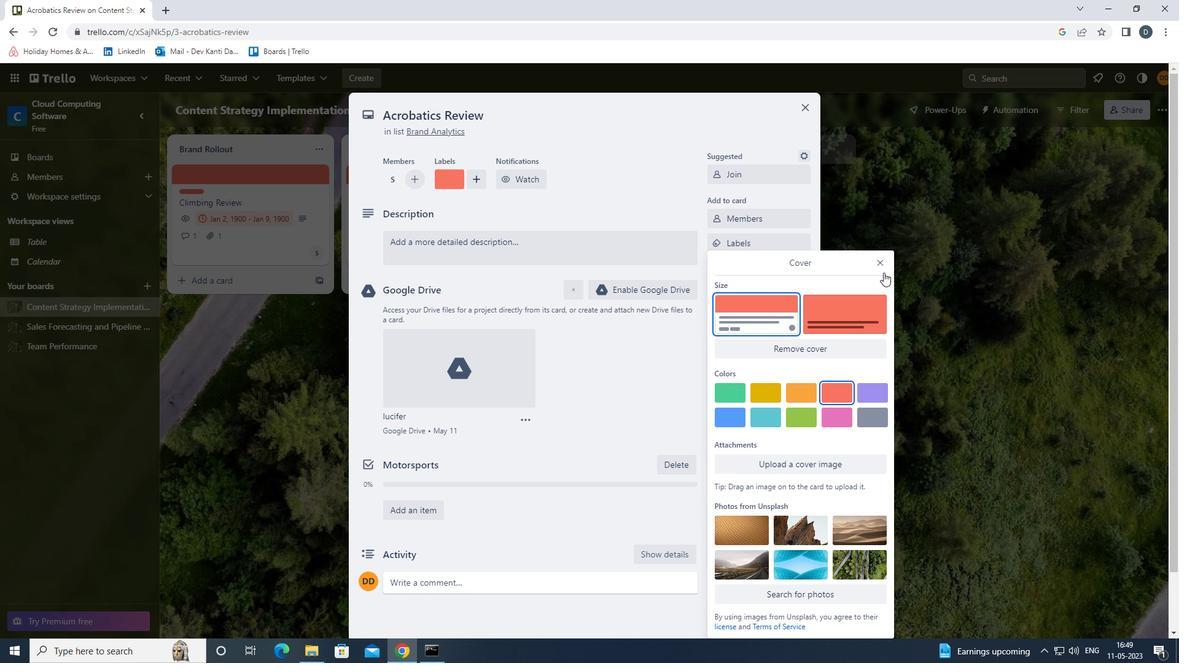 
Action: Mouse pressed left at (883, 261)
Screenshot: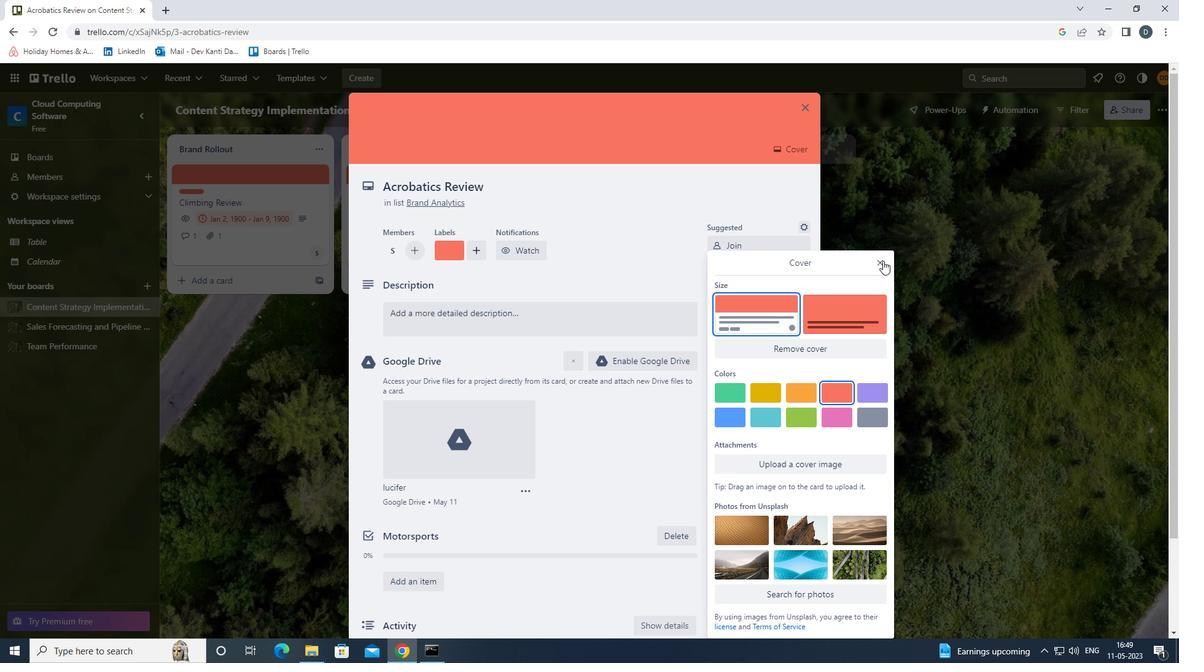 
Action: Mouse moved to (645, 323)
Screenshot: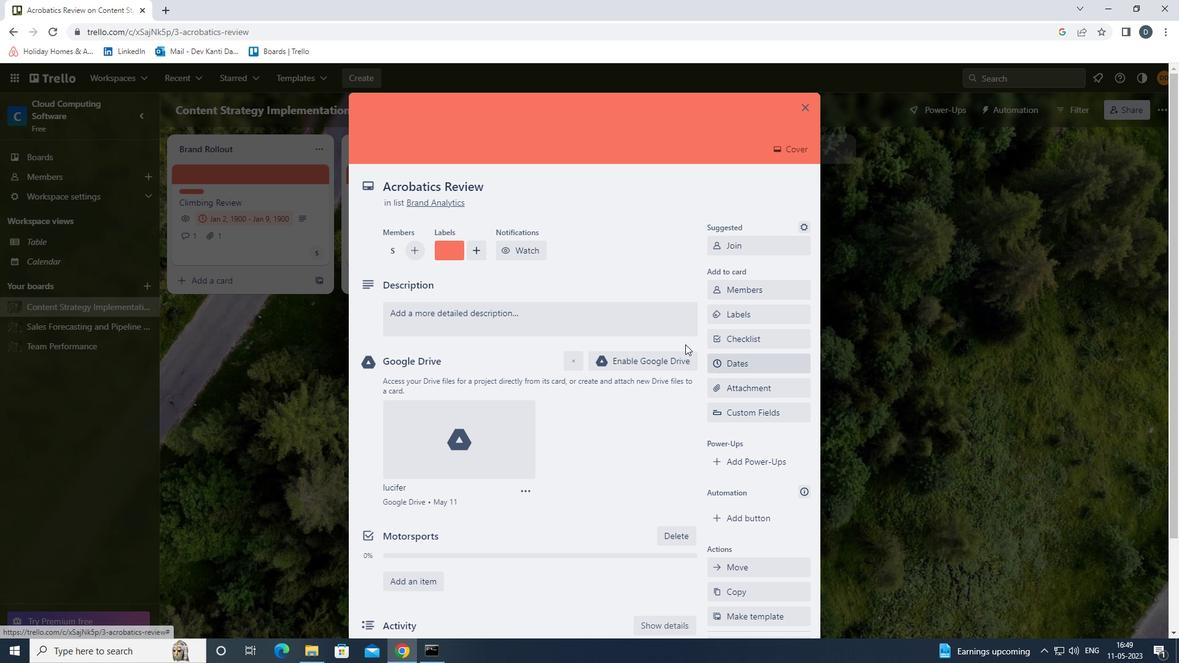 
Action: Mouse pressed left at (645, 323)
Screenshot: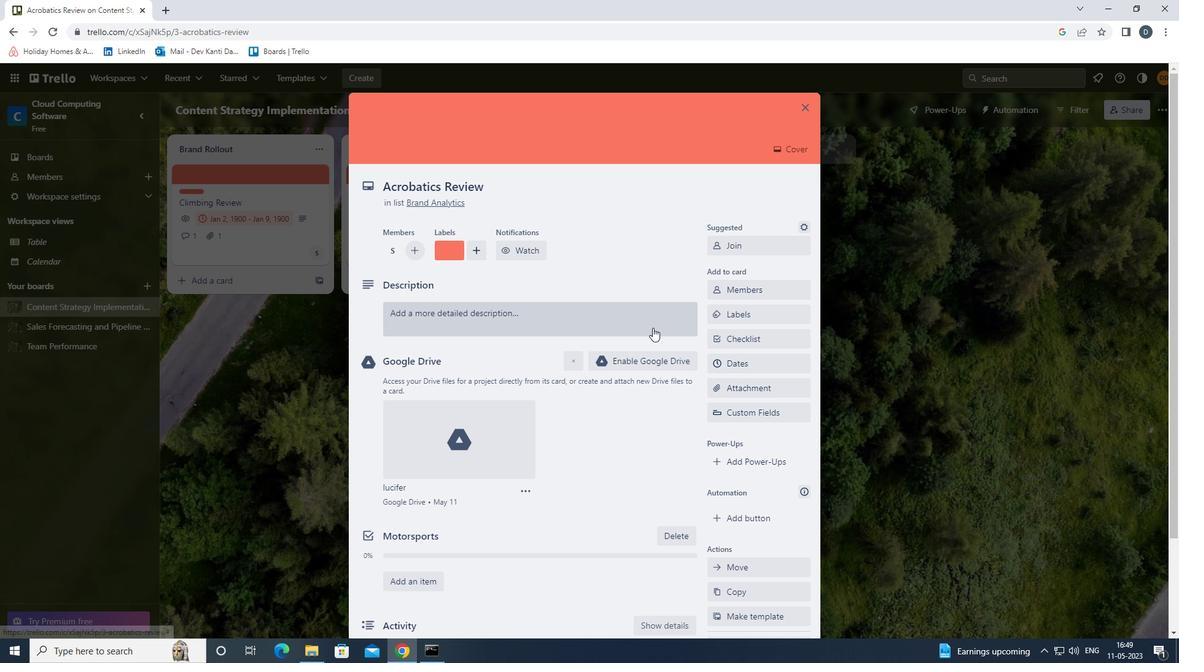 
Action: Key pressed <Key.shift><Key.shift><Key.shift><Key.shift><Key.shift><Key.shift><Key.shift><Key.shift><Key.shift><Key.shift><Key.shift><Key.shift><Key.shift><Key.shift><Key.shift><Key.shift><Key.shift><Key.shift><Key.shift><Key.shift><Key.shift><Key.shift><Key.shift><Key.shift>RESEARCH<Key.space>AND<Key.space>DEVELOP<Key.space>NEW<Key.space>SERVICE<Key.space>OFFI<Key.backspace>ERING<Key.space>PRICING<Key.space>STRATEGY.
Screenshot: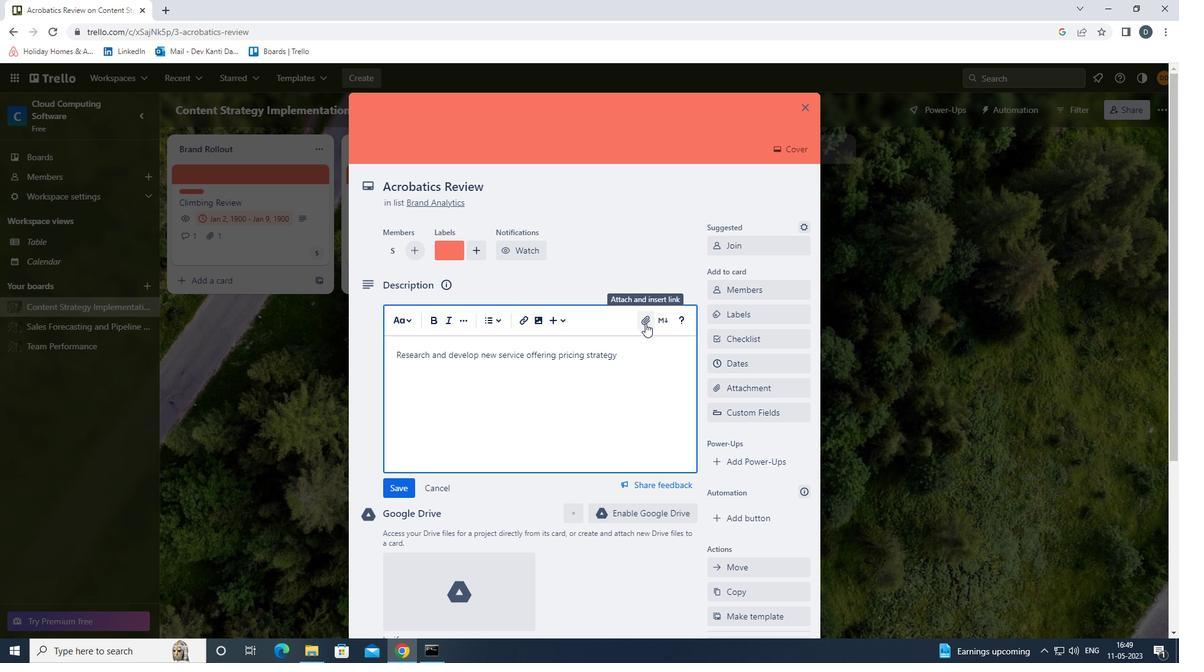 
Action: Mouse moved to (400, 489)
Screenshot: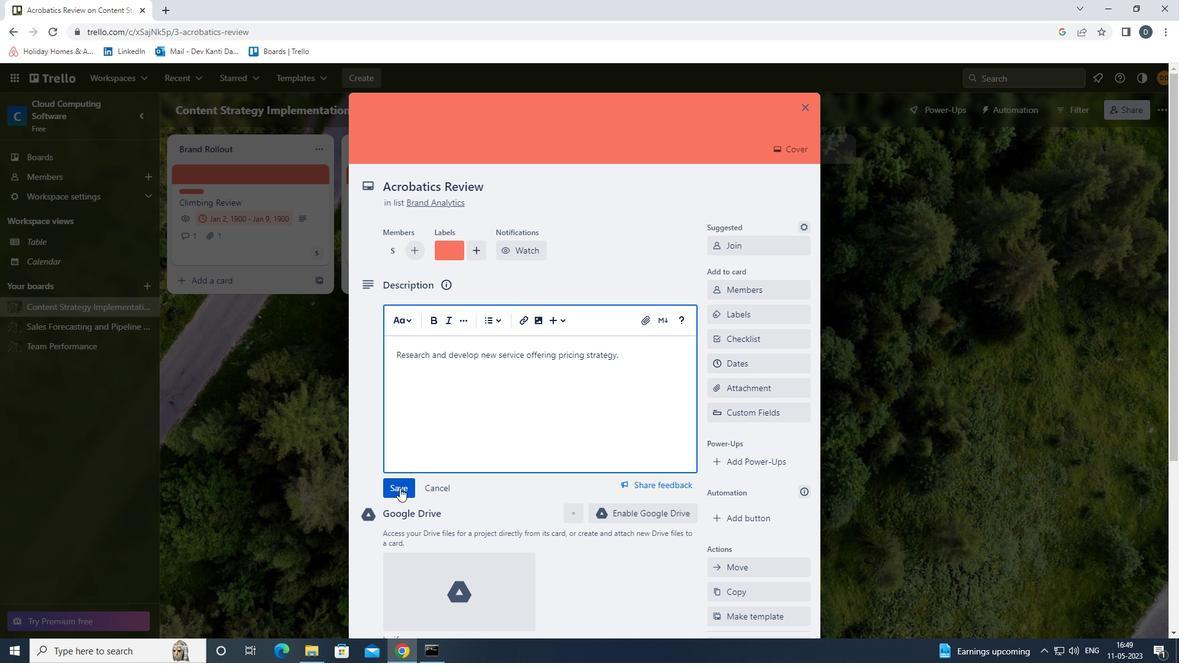 
Action: Mouse pressed left at (400, 489)
Screenshot: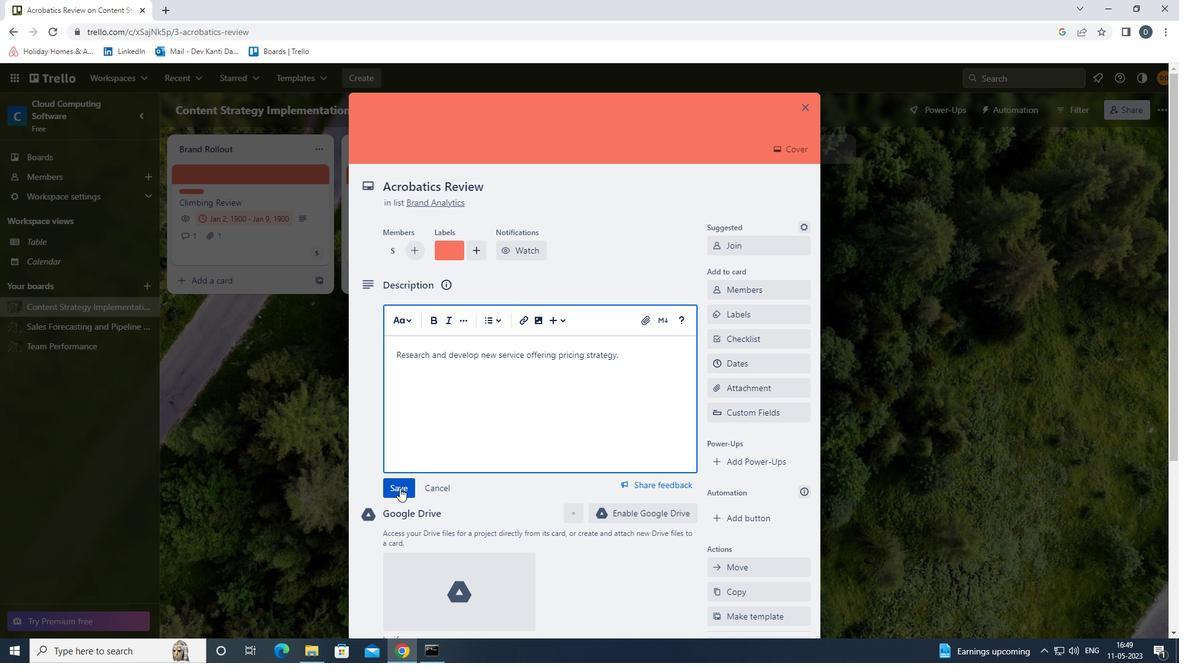 
Action: Mouse moved to (499, 452)
Screenshot: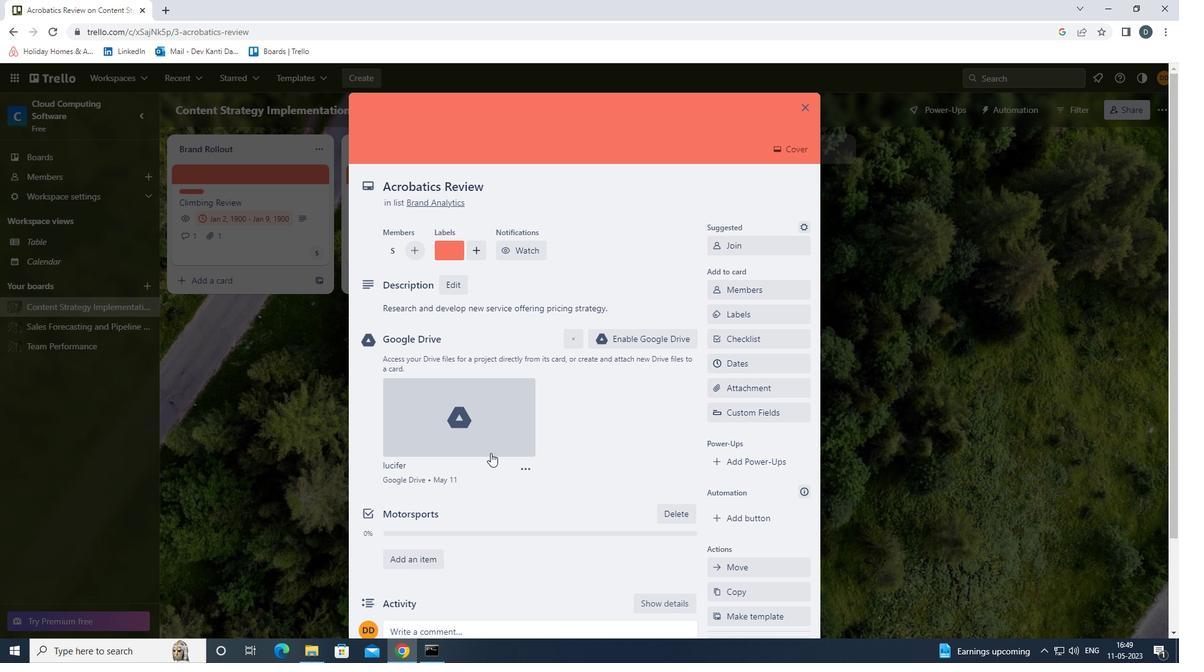 
Action: Mouse scrolled (499, 452) with delta (0, 0)
Screenshot: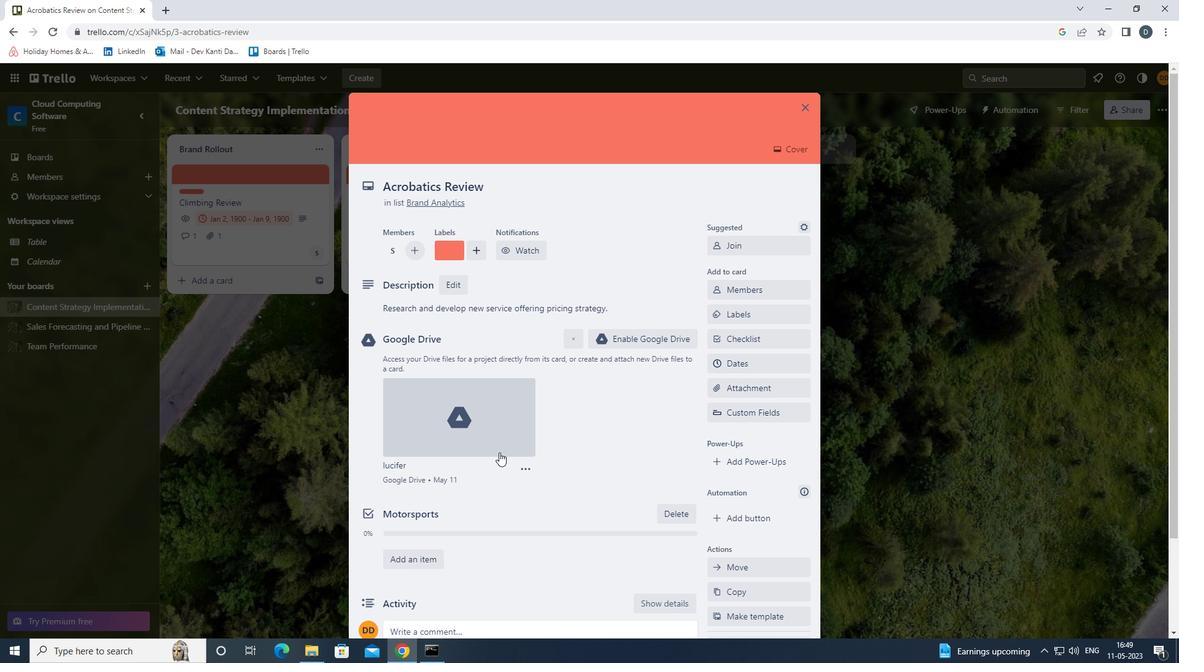 
Action: Mouse scrolled (499, 452) with delta (0, 0)
Screenshot: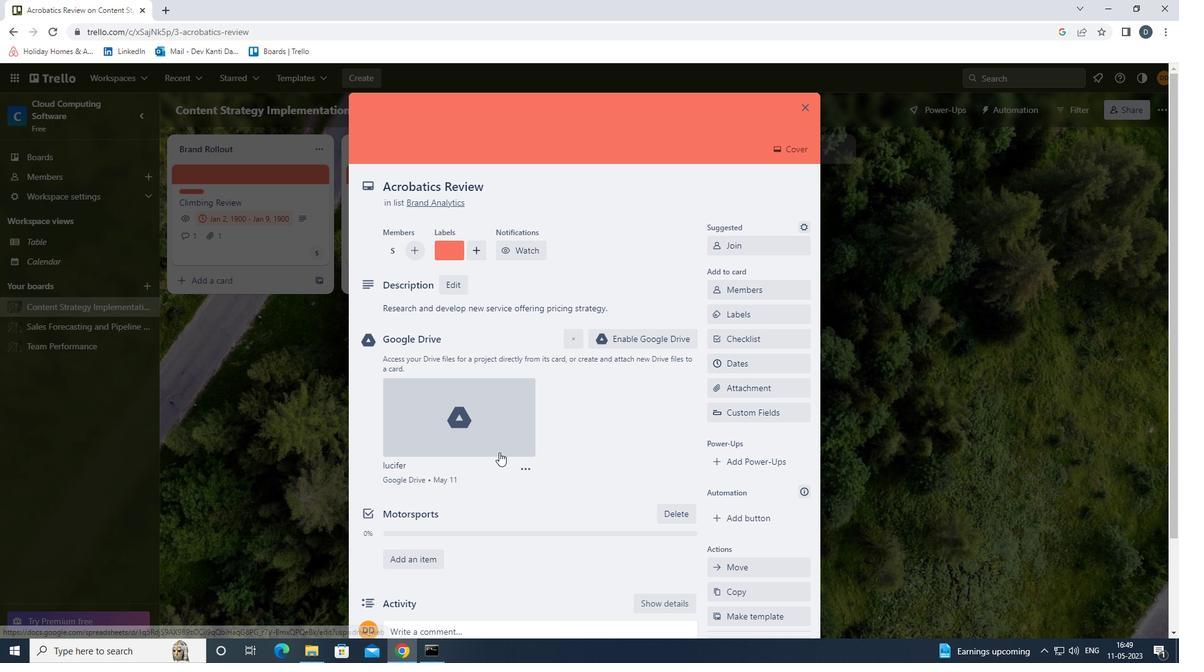 
Action: Mouse scrolled (499, 452) with delta (0, 0)
Screenshot: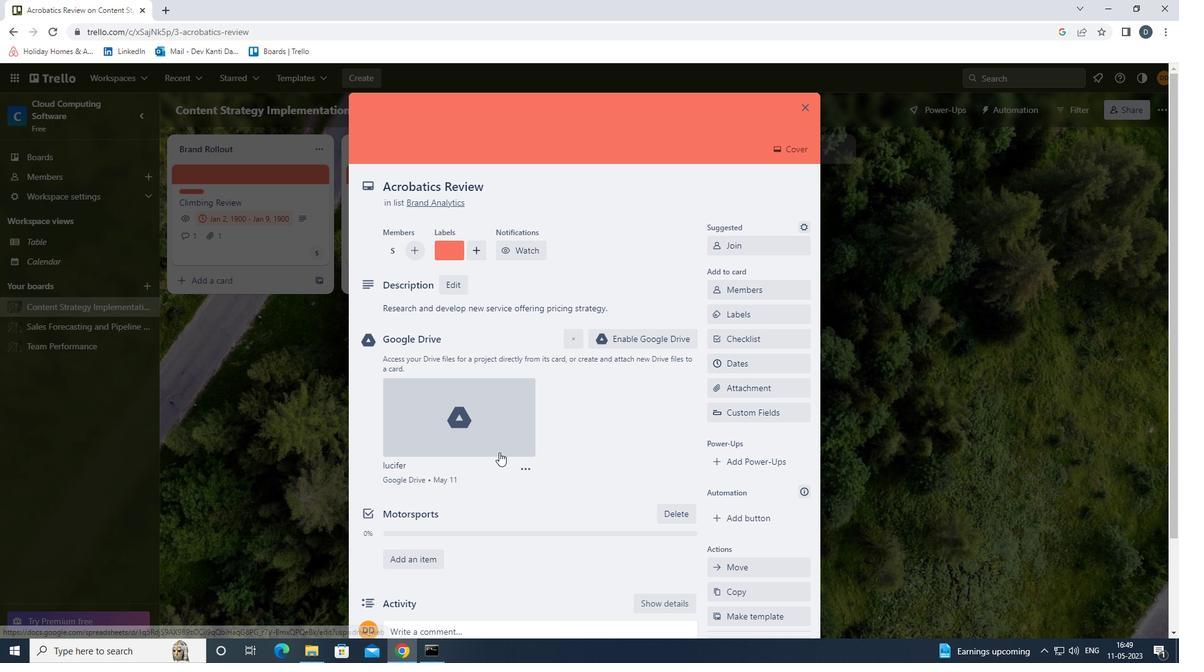 
Action: Mouse moved to (492, 523)
Screenshot: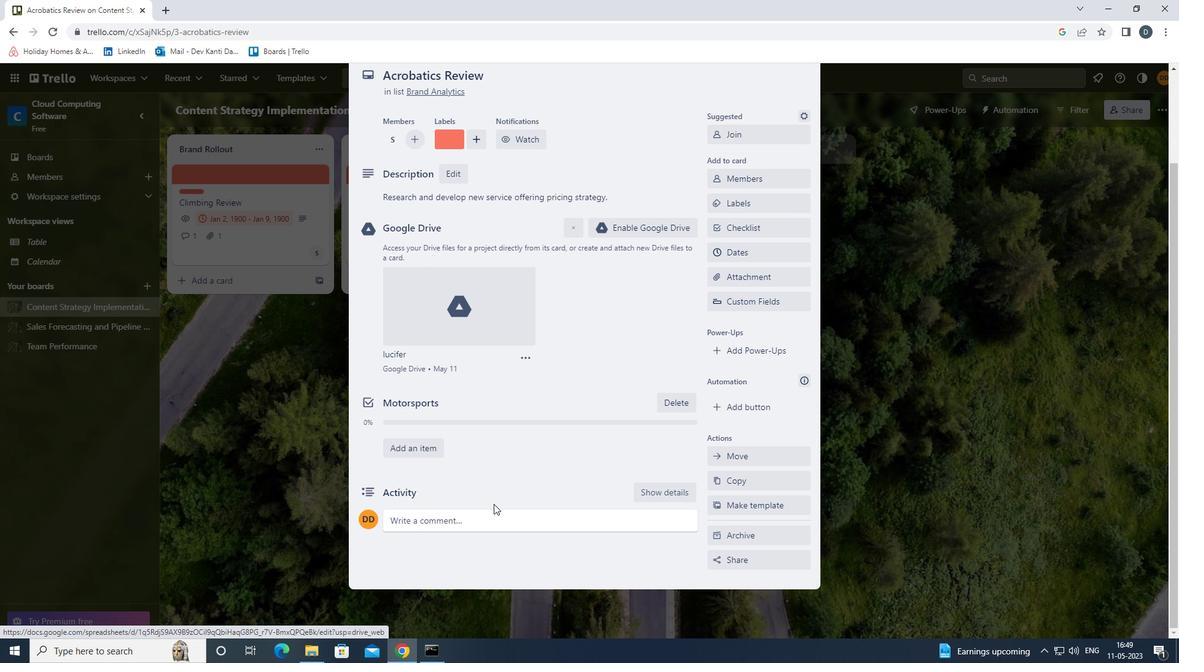 
Action: Mouse pressed left at (492, 523)
Screenshot: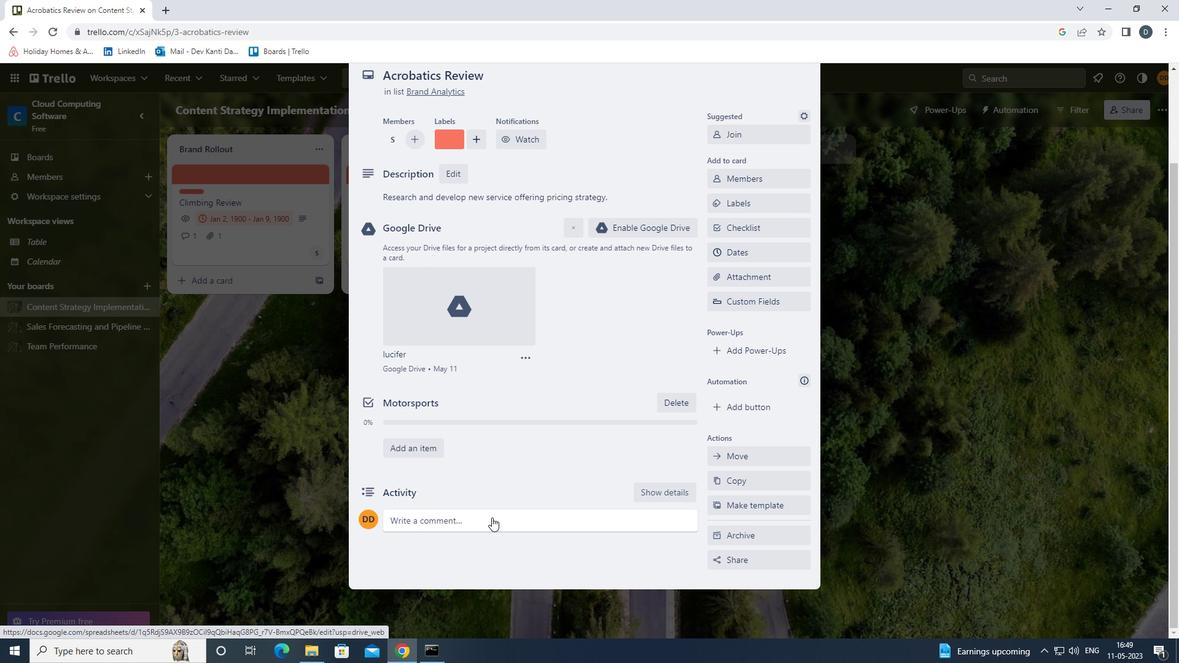 
Action: Mouse moved to (493, 563)
Screenshot: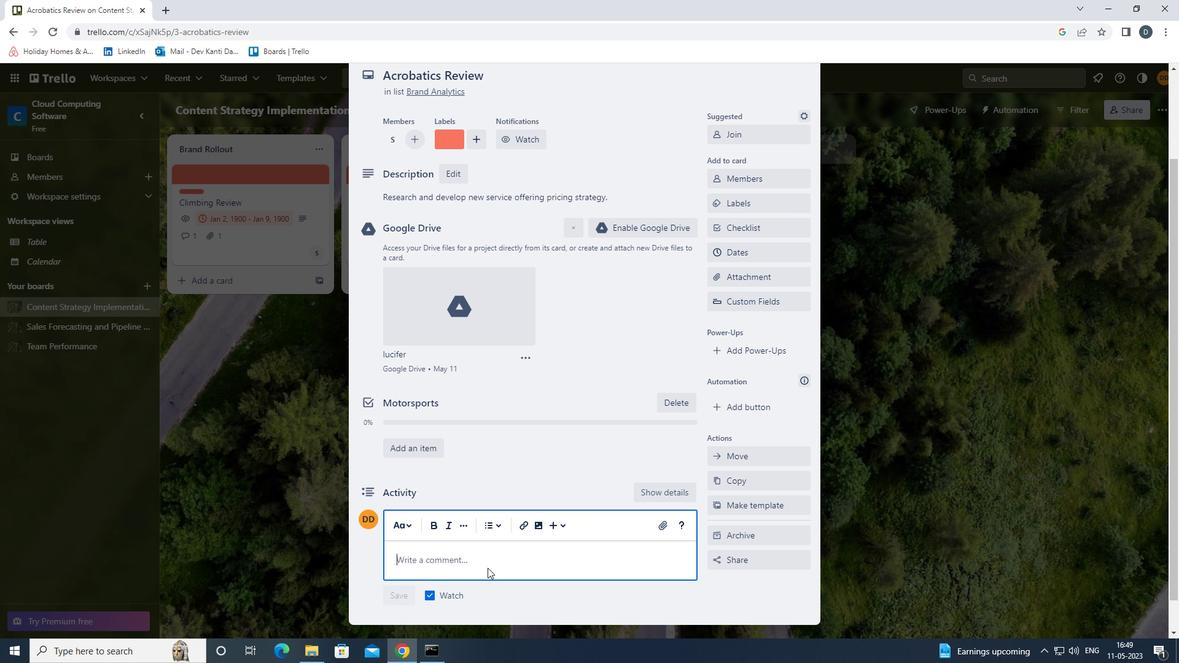 
Action: Mouse pressed left at (493, 563)
Screenshot: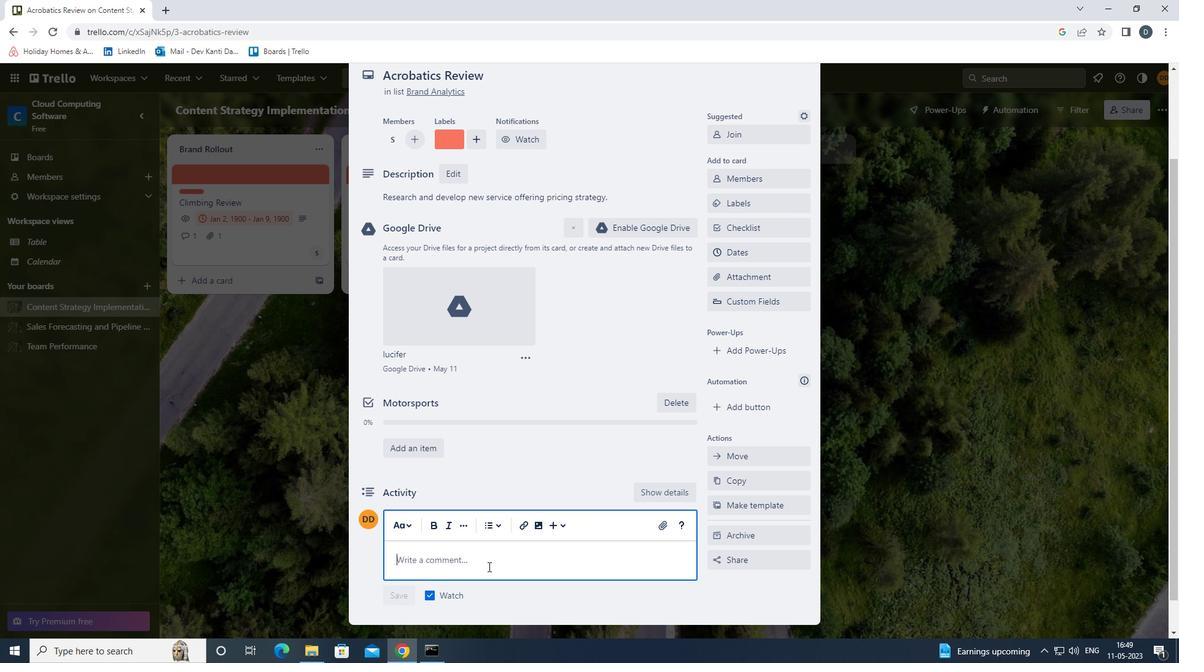 
Action: Key pressed <Key.shift><Key.shift><Key.shift>WE<Key.space>SHOULD<Key.space>APPROACH<Key.space>THIS<Key.space>TASK<Key.space>WITH<Key.space>A<Key.space>SENSE<Key.space>OF<Key.space>EXPERIMENTATION<Key.space>AND<Key.space>EXPLORATION,<Key.space>WILLING<Key.space>TO<Key.space>TRY<Key.space>NEW<Key.space>THINGS<Key.space>AND<Key.space>TAKE<Key.space>RISKS.
Screenshot: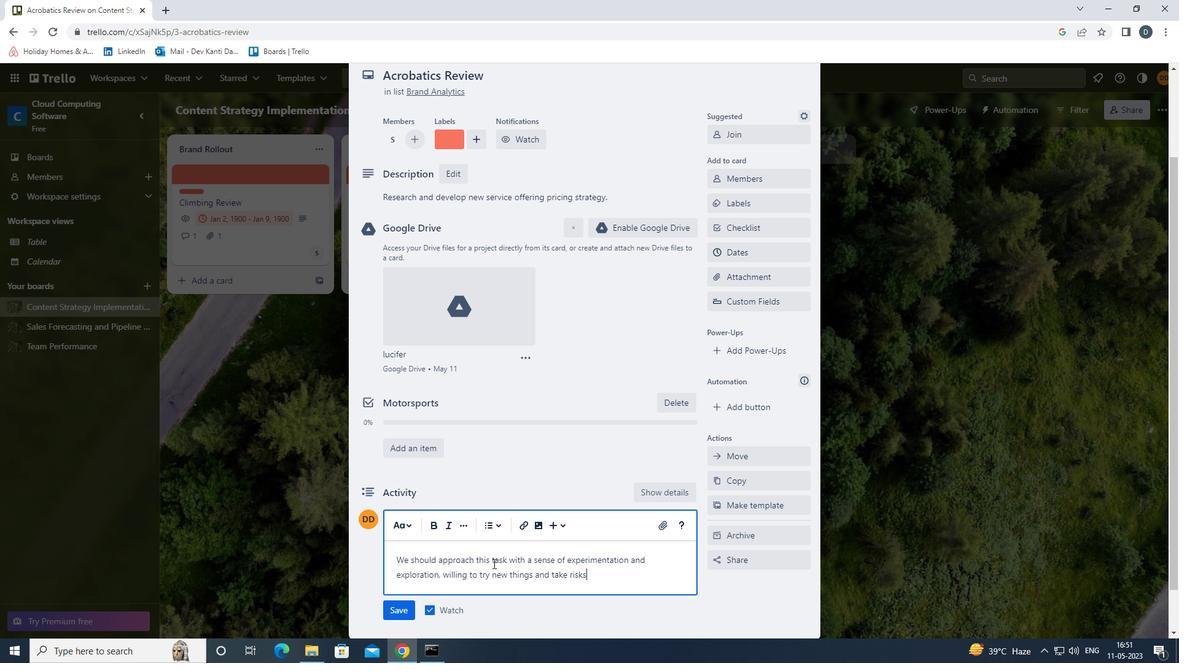 
Action: Mouse moved to (403, 614)
Screenshot: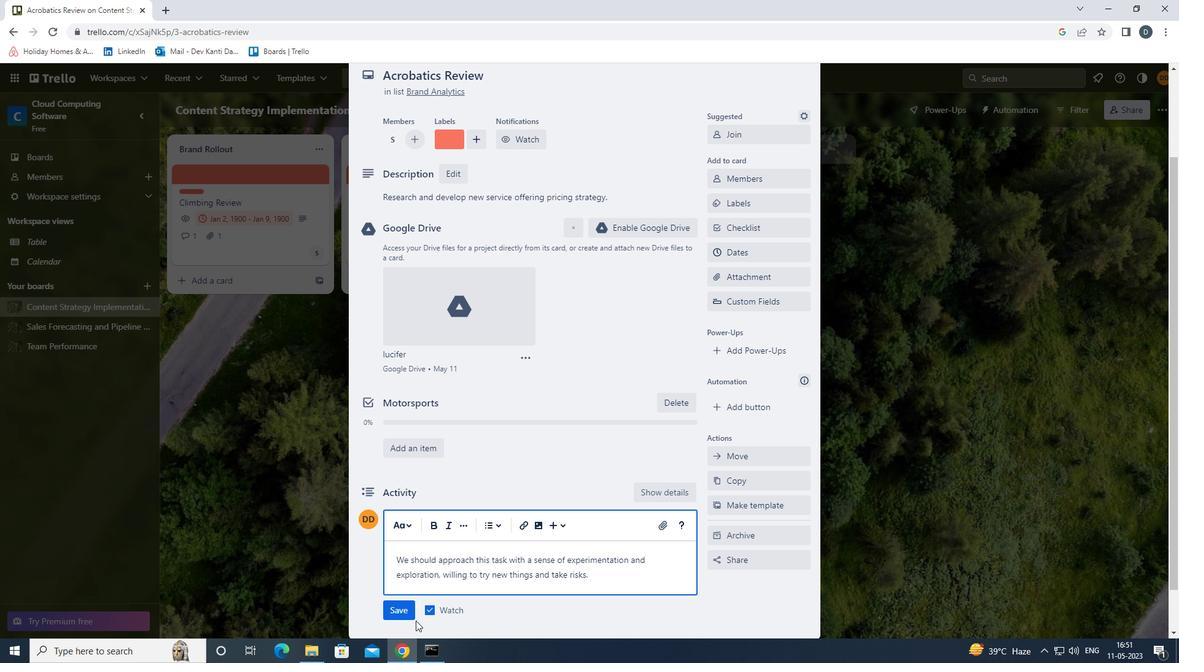 
Action: Mouse pressed left at (403, 614)
Screenshot: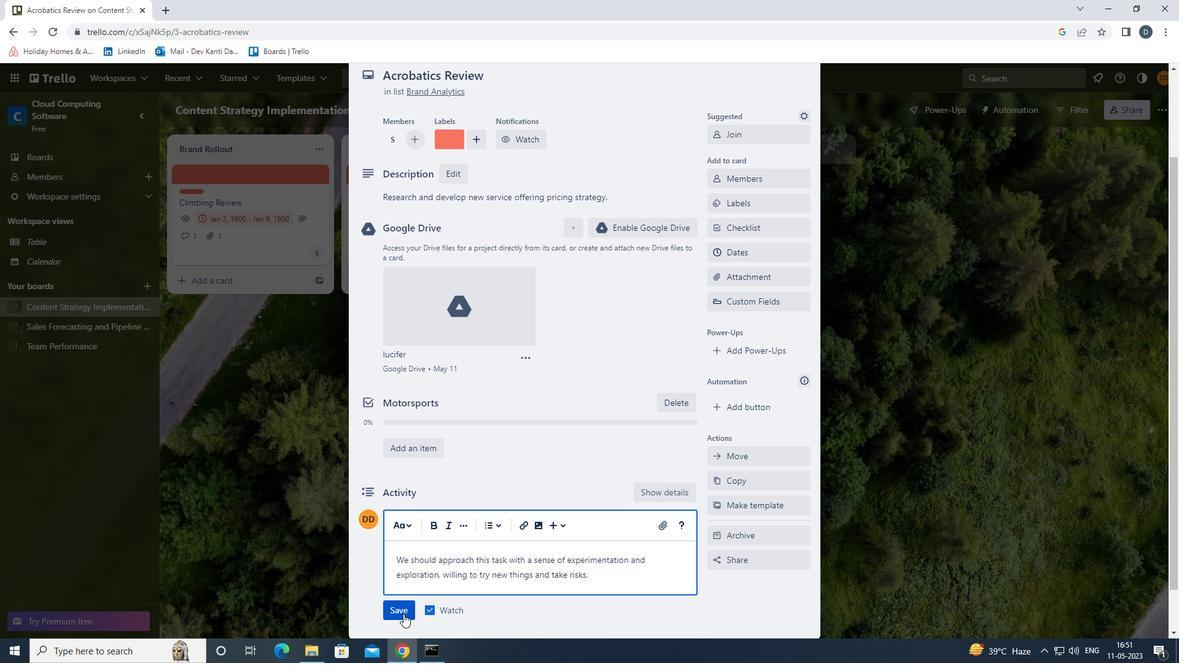 
Action: Mouse moved to (586, 570)
Screenshot: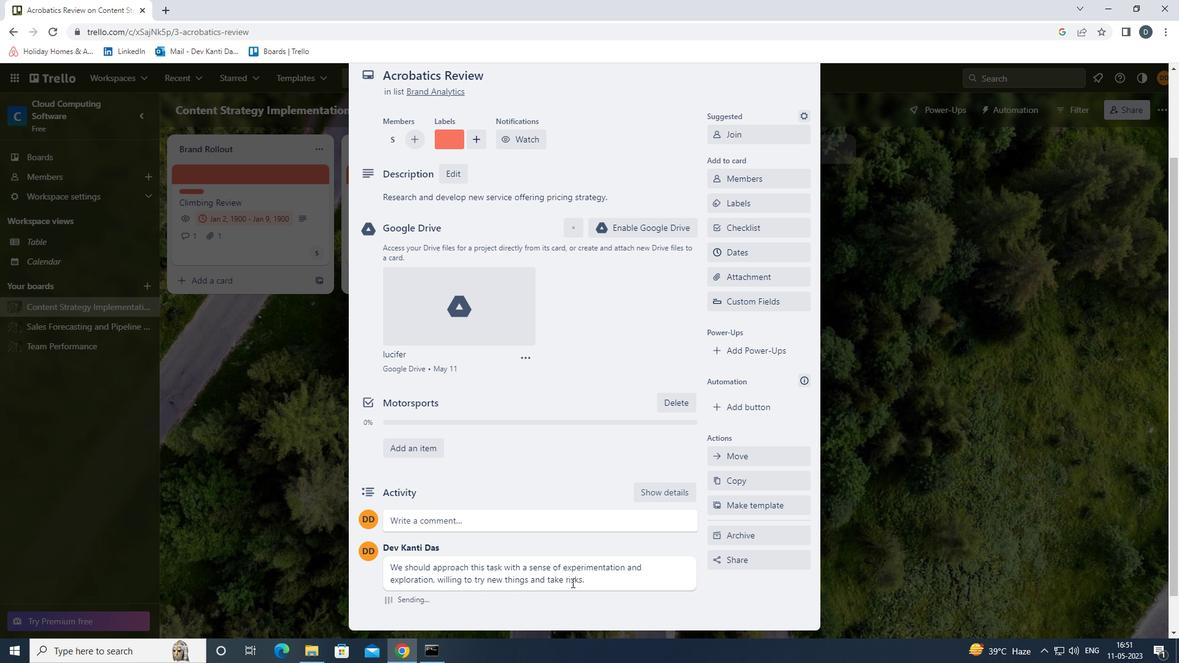 
Action: Mouse scrolled (586, 570) with delta (0, 0)
Screenshot: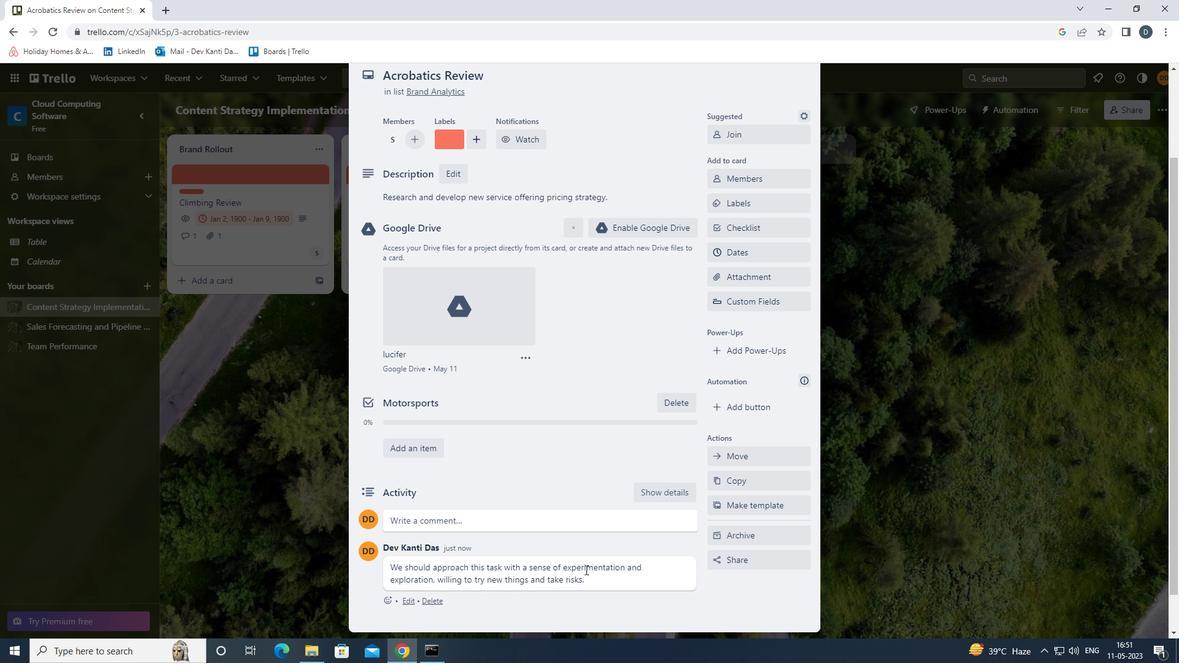 
Action: Mouse moved to (756, 320)
Screenshot: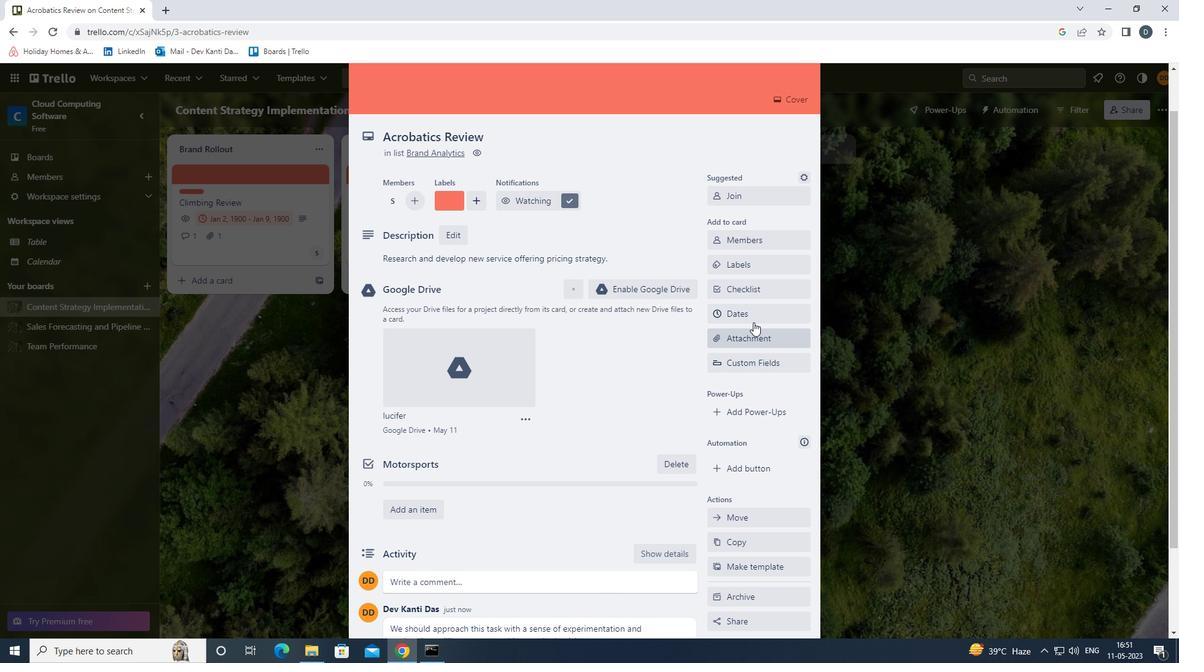 
Action: Mouse pressed left at (756, 320)
Screenshot: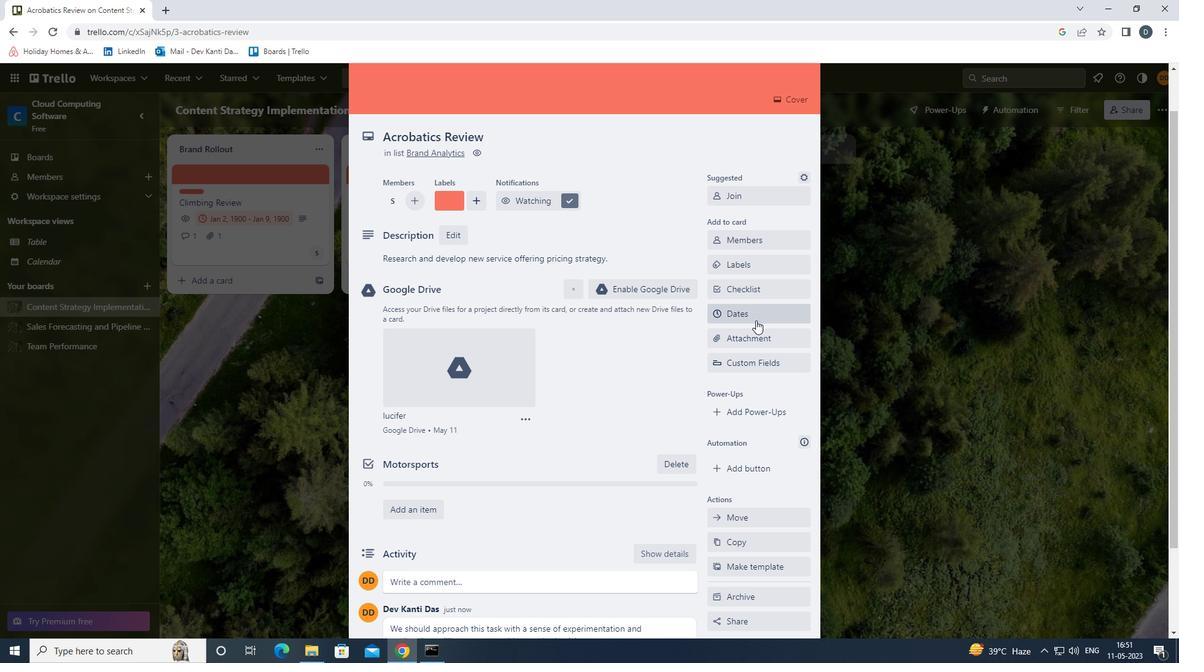 
Action: Mouse moved to (720, 331)
Screenshot: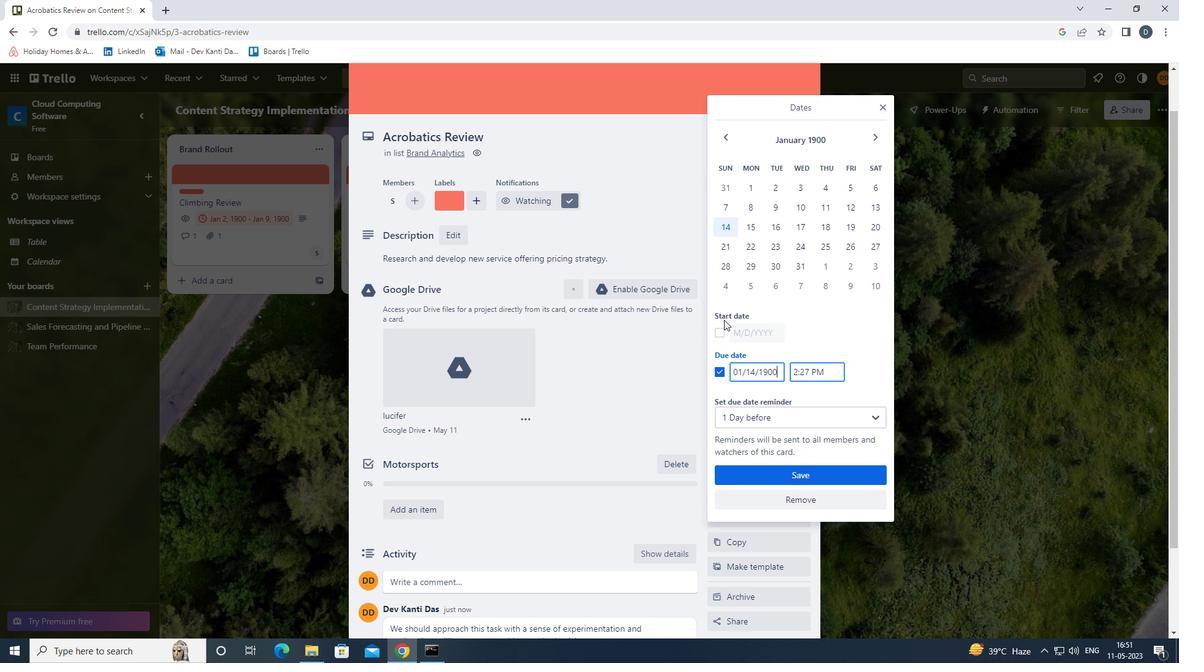 
Action: Mouse pressed left at (720, 331)
Screenshot: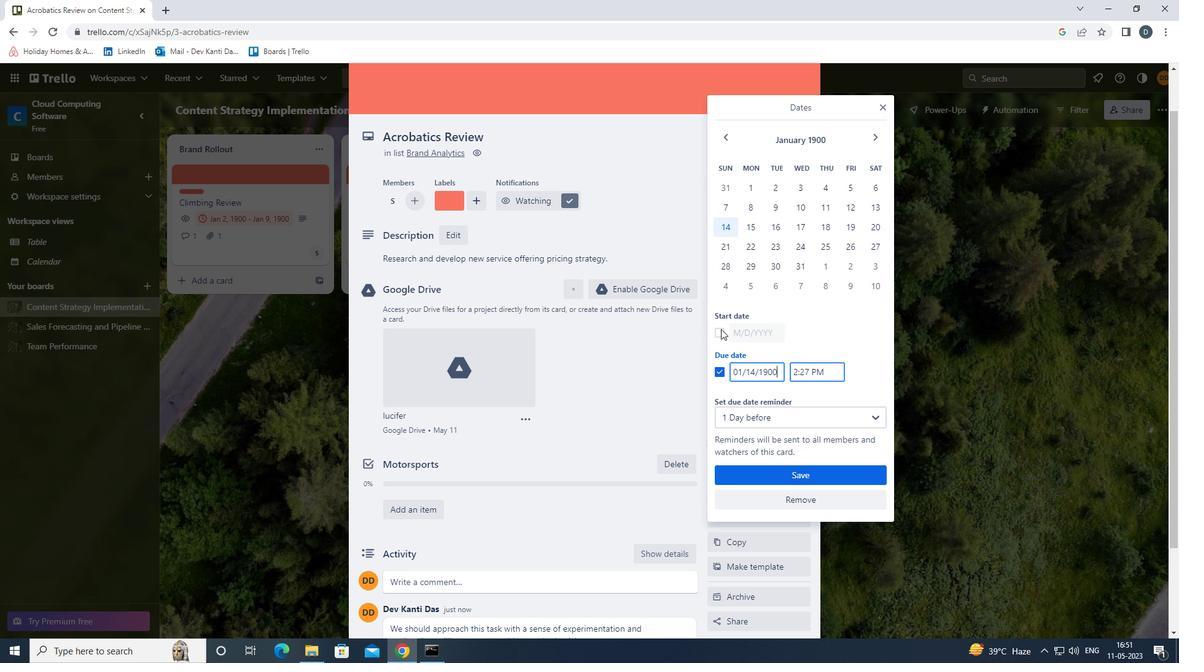 
Action: Mouse moved to (754, 213)
Screenshot: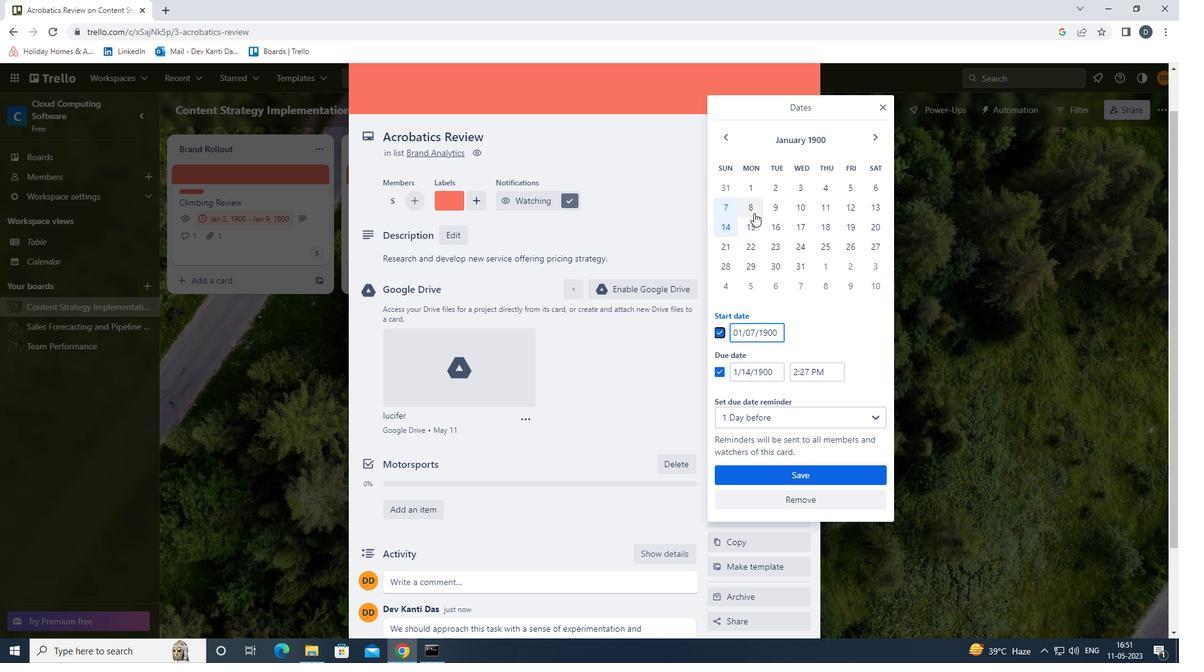 
Action: Mouse pressed left at (754, 213)
Screenshot: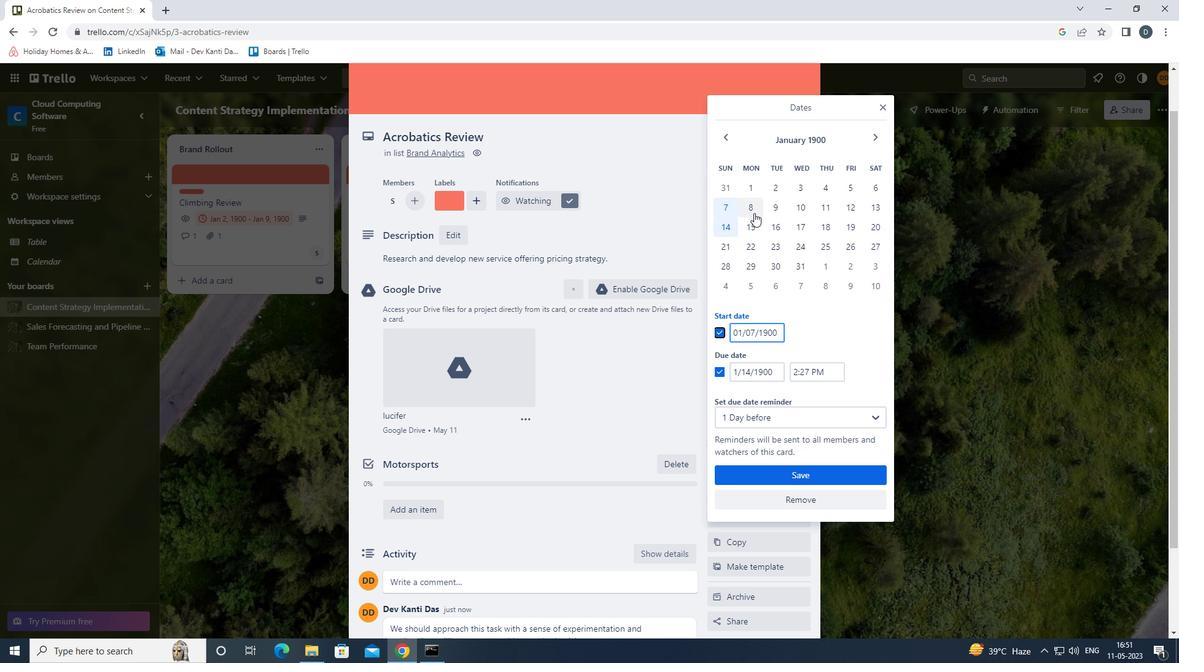 
Action: Mouse moved to (752, 221)
Screenshot: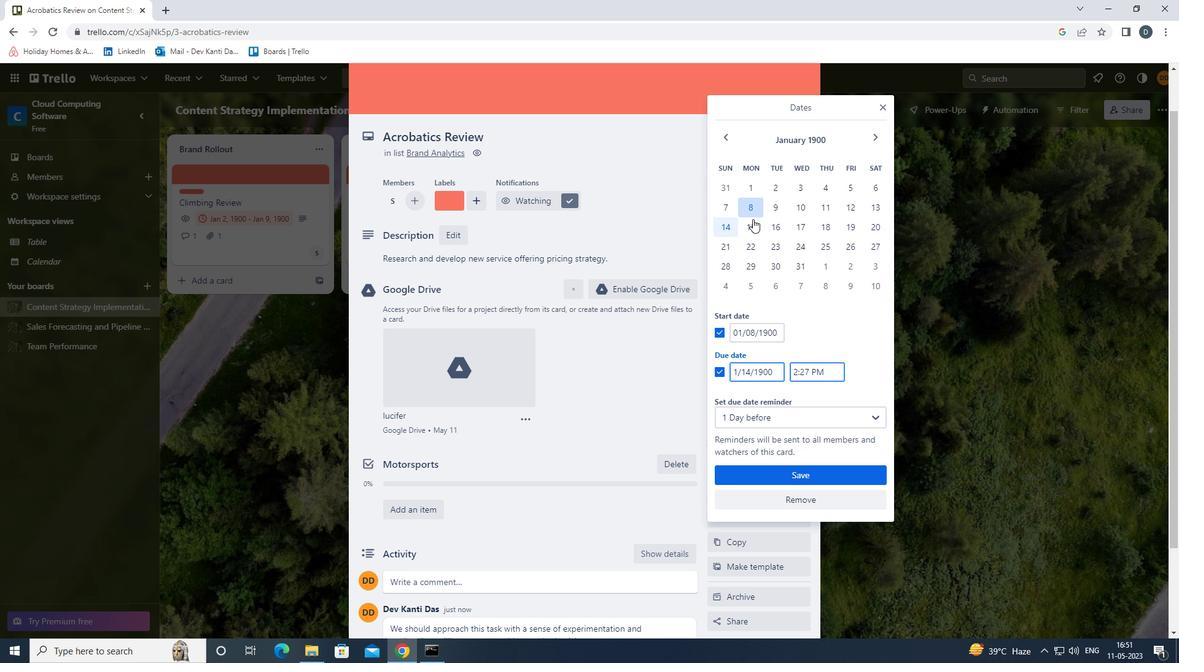 
Action: Mouse pressed left at (752, 221)
Screenshot: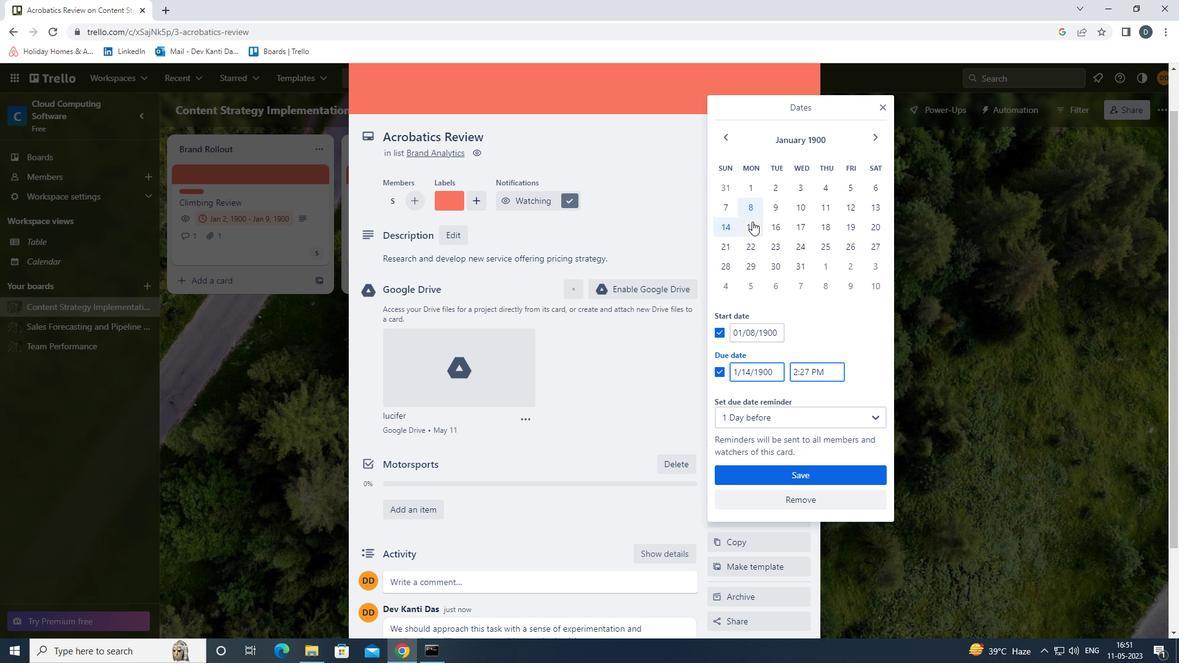 
Action: Mouse moved to (771, 466)
Screenshot: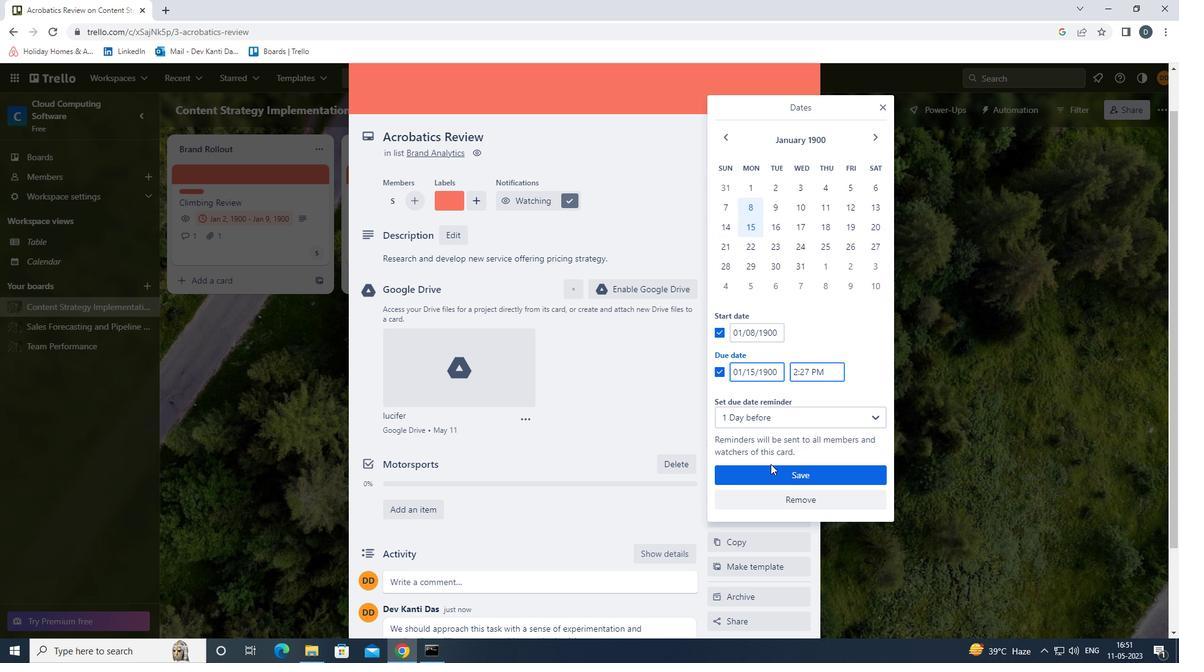 
Action: Mouse pressed left at (771, 466)
Screenshot: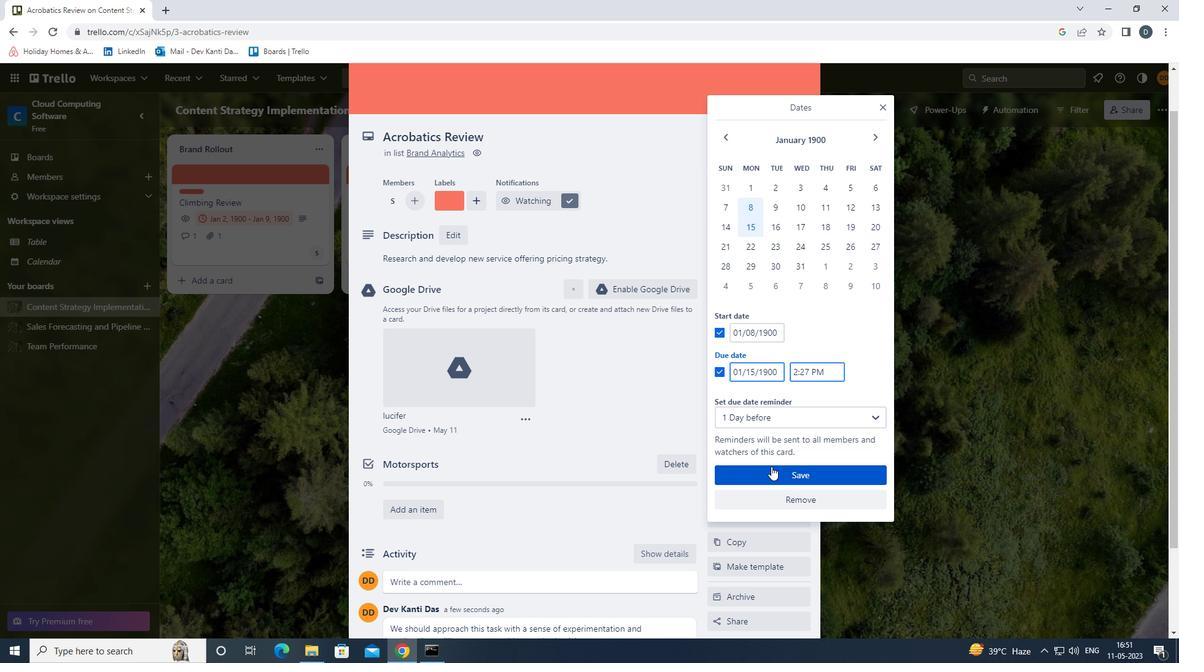 
Action: Mouse moved to (770, 447)
Screenshot: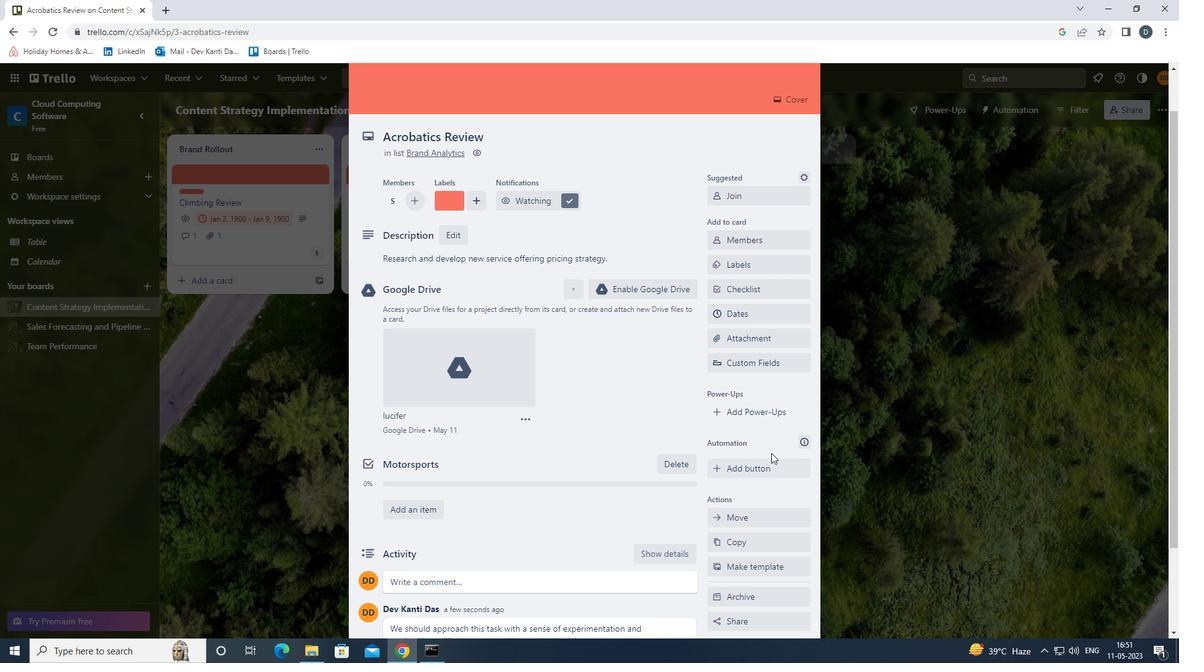 
Action: Mouse scrolled (770, 447) with delta (0, 0)
Screenshot: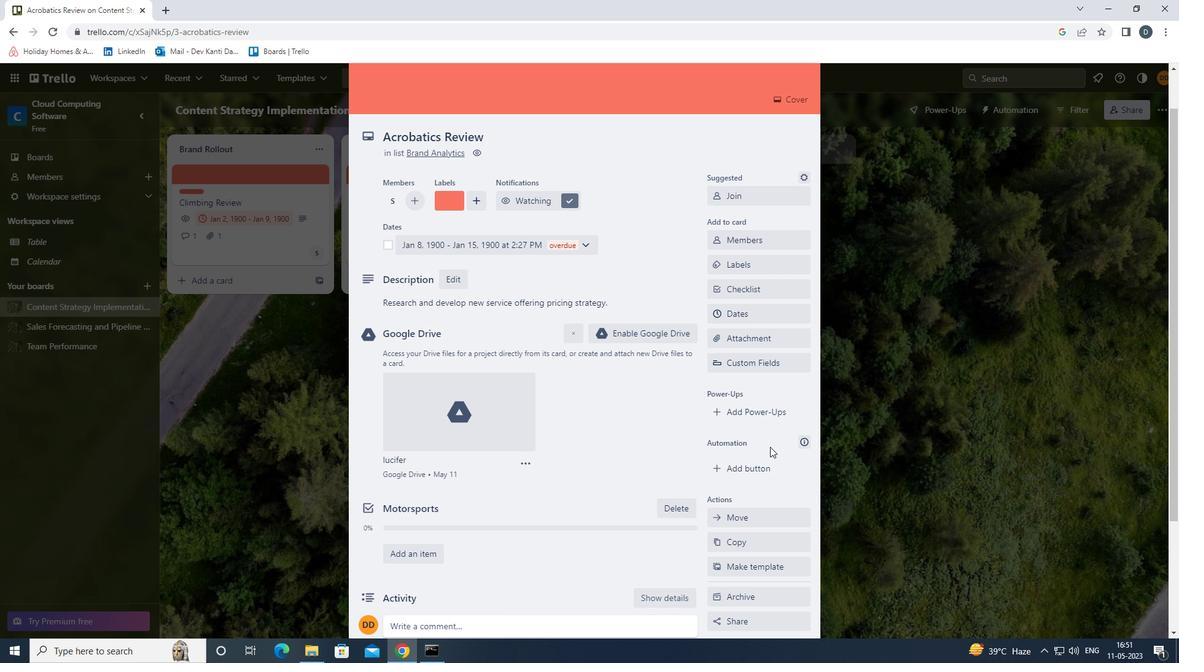 
Action: Mouse scrolled (770, 447) with delta (0, 0)
Screenshot: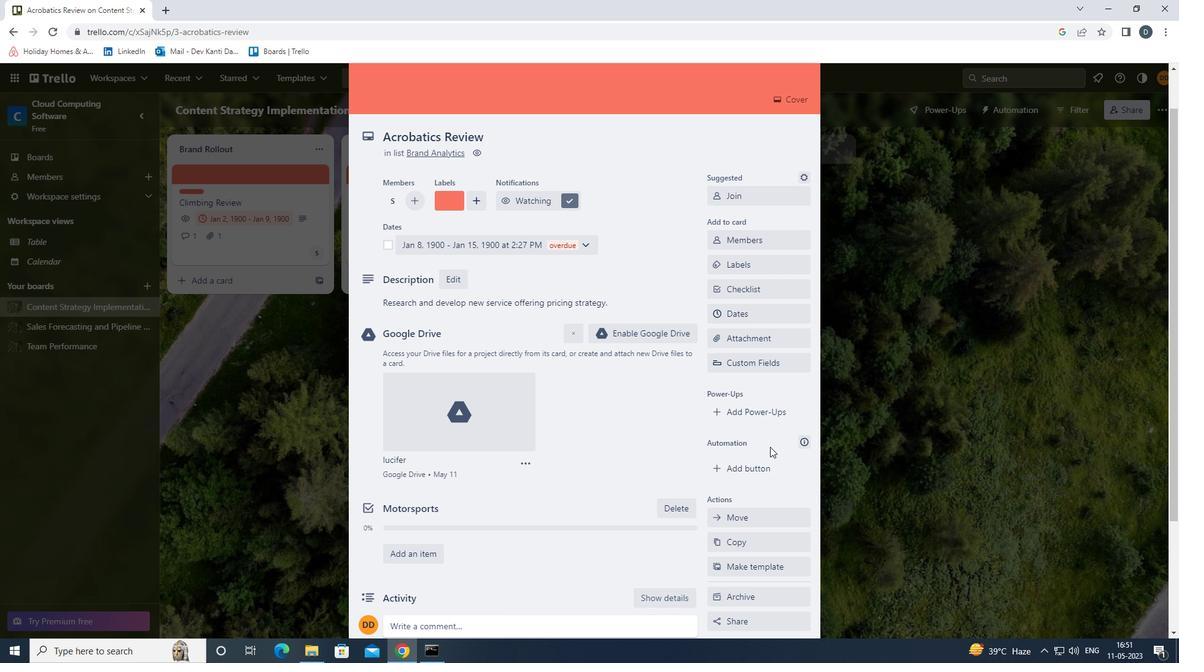 
Action: Mouse moved to (800, 109)
Screenshot: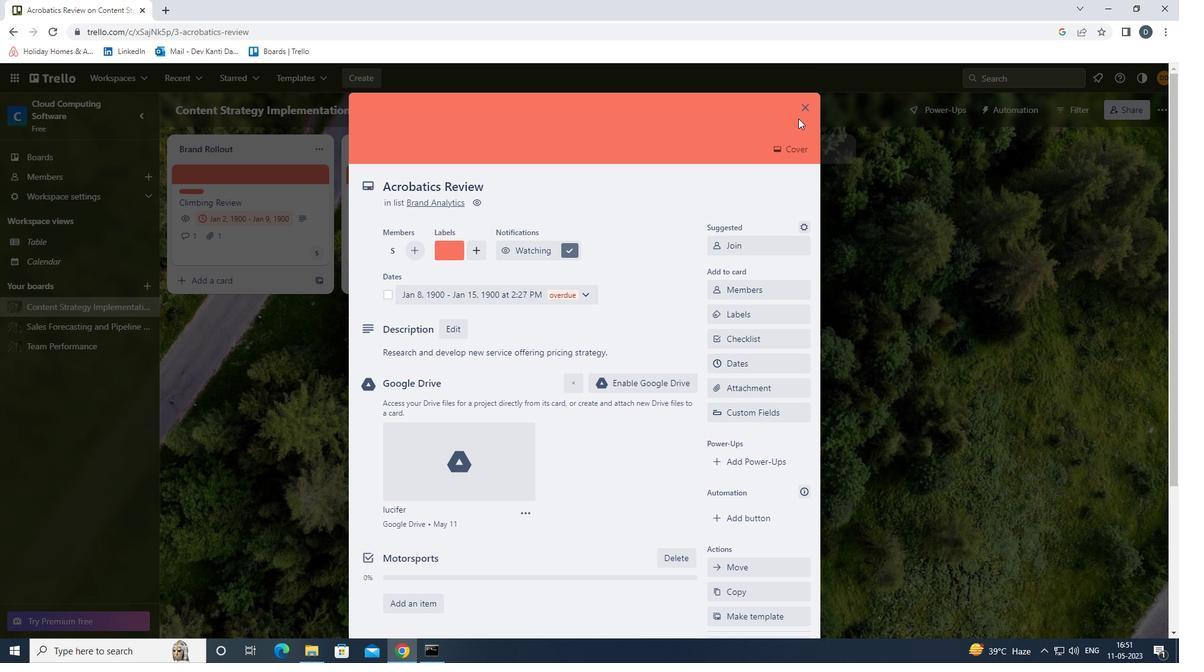 
Action: Mouse pressed left at (800, 109)
Screenshot: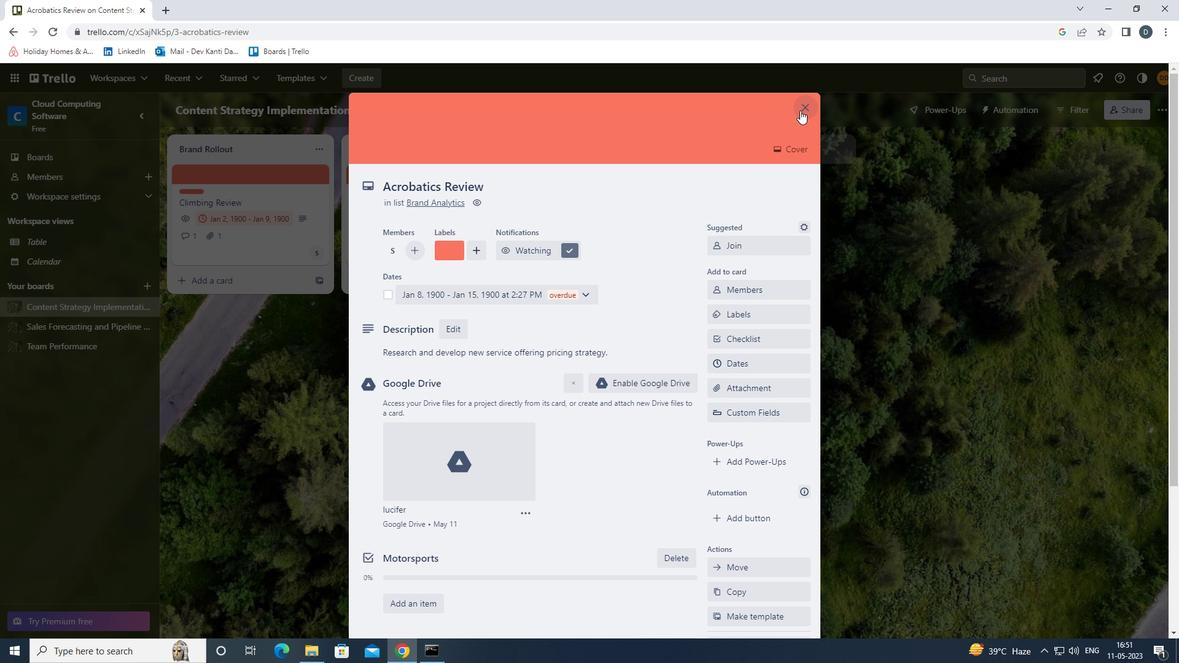 
Action: Mouse moved to (831, 276)
Screenshot: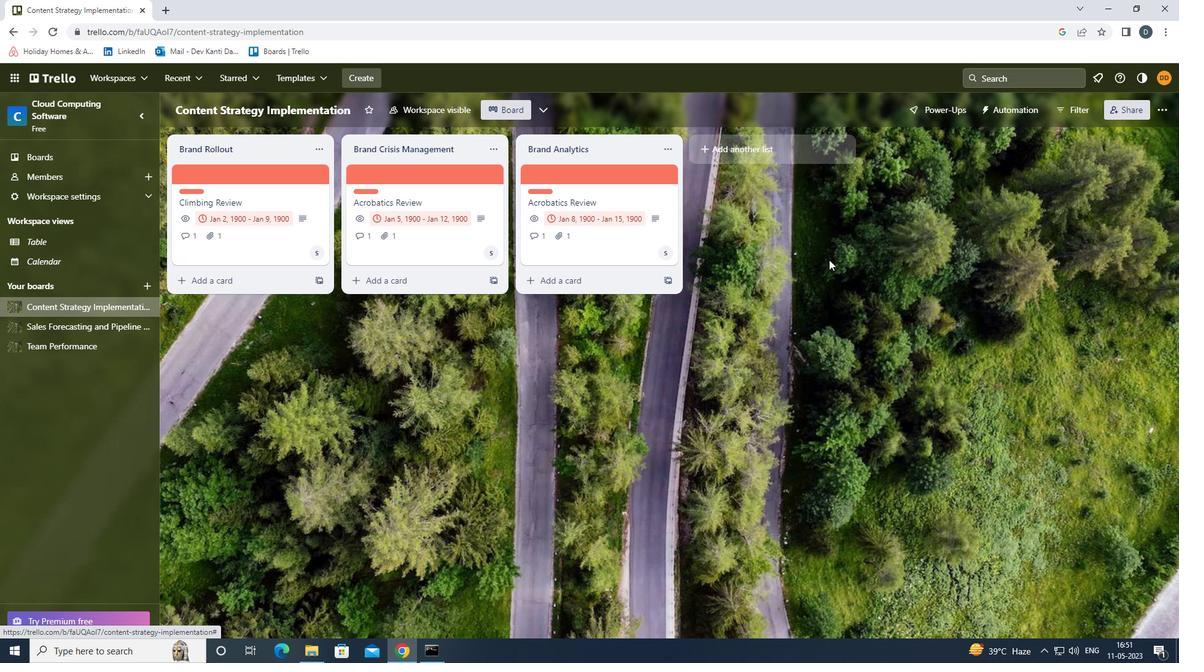
